 Task: Select Retail. Add to cart, from Office Depot OfficeMax_x000D_
 for 4749 Dog Hill Lane, Kensington, Kansas 66951, Cell Number 785-697-6934, following items : Swingline® Rubber Fingertips, #11 1/2, 5/8 Diameter, Amber, Box Of 12 [SKU:313619]_x000D_
 - 2, Ativa™ Silicone Cover For AirPods Pro, Asstd Colors [SKU:6933928]_x000D_
 - 5, Scotch® Expressions Decorative Masking Tape, 1x20 Yd., Primary Red [SKU:695324]_x000D_
 - 2, Powerade® Liquid Hydration Energy Drink, Mountain Blast (Berry), 20 Oz [SKU:440980]_x000D_
 - 1, Allsop® Memory Foam Mouse Pad, 0.25Hx9.75Wx11.5D, BLK [SKU:486108]_x000D_
 - 1
Action: Mouse moved to (659, 122)
Screenshot: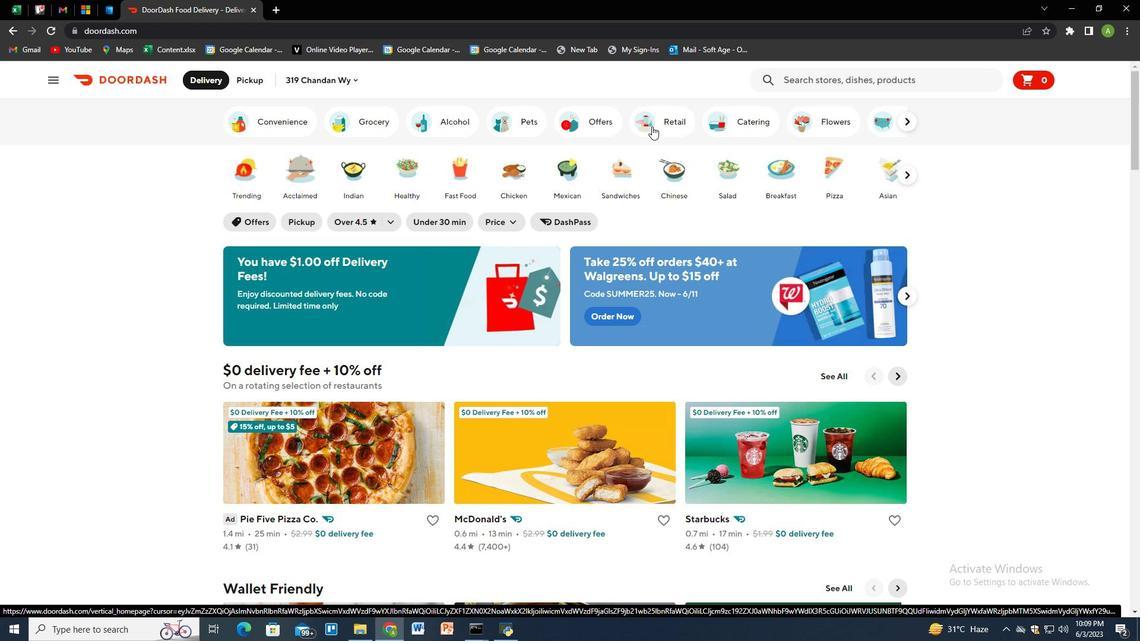 
Action: Mouse pressed left at (659, 122)
Screenshot: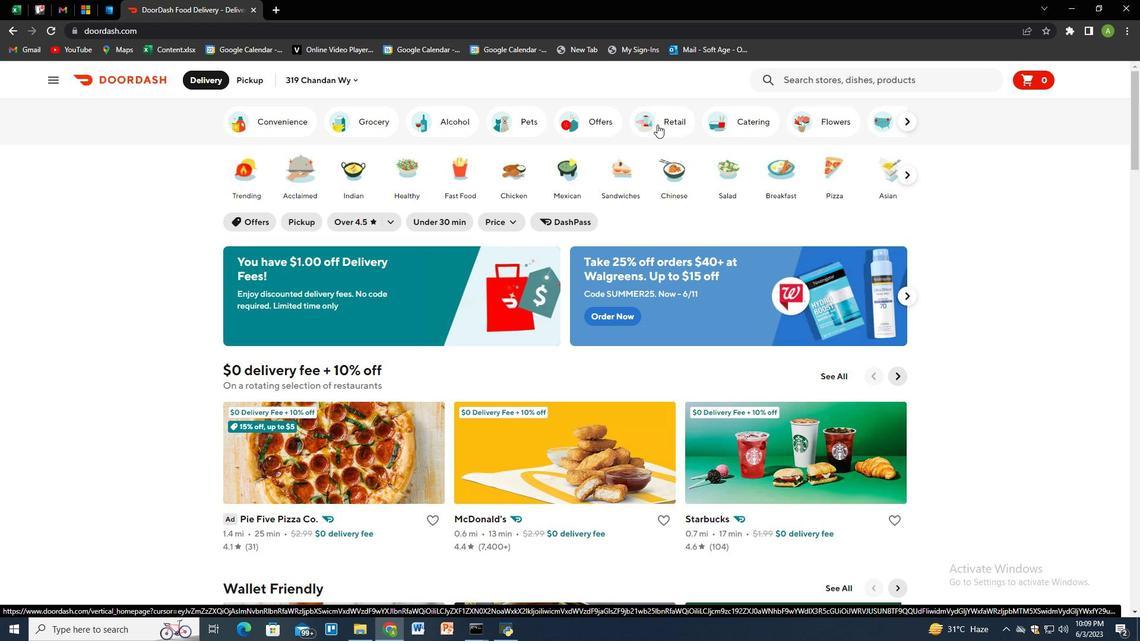 
Action: Mouse moved to (744, 443)
Screenshot: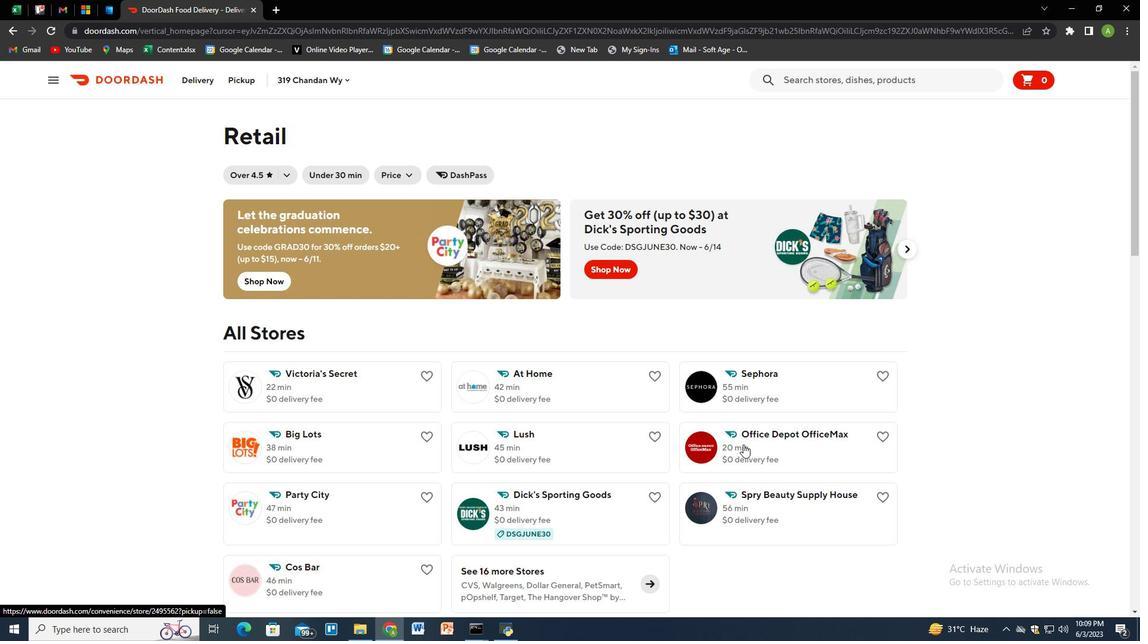 
Action: Mouse pressed left at (744, 443)
Screenshot: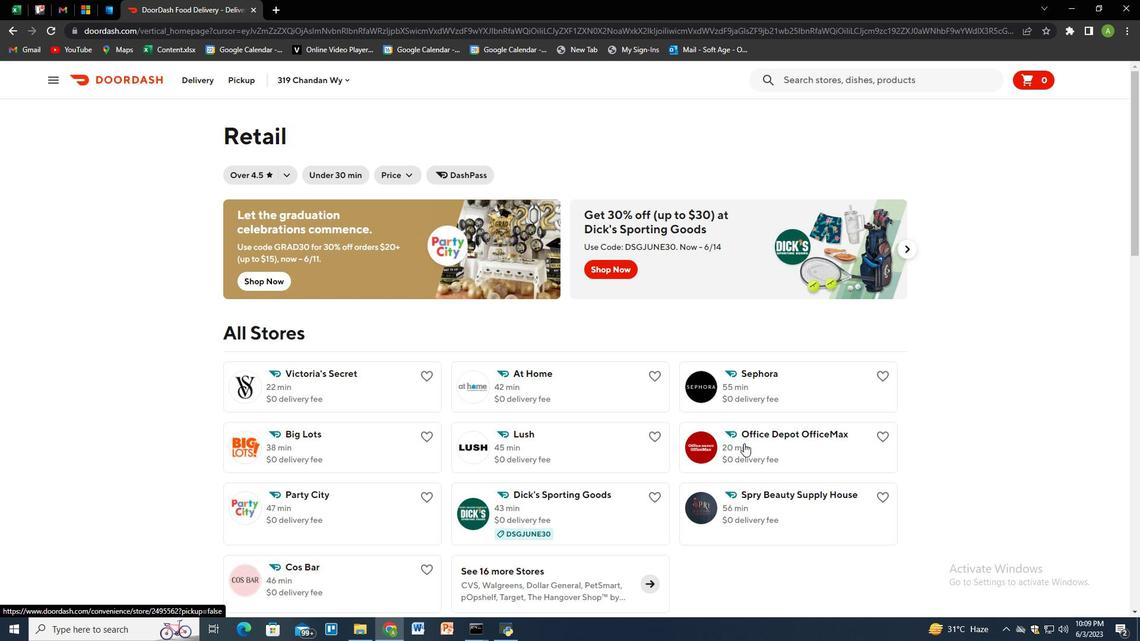 
Action: Mouse moved to (255, 81)
Screenshot: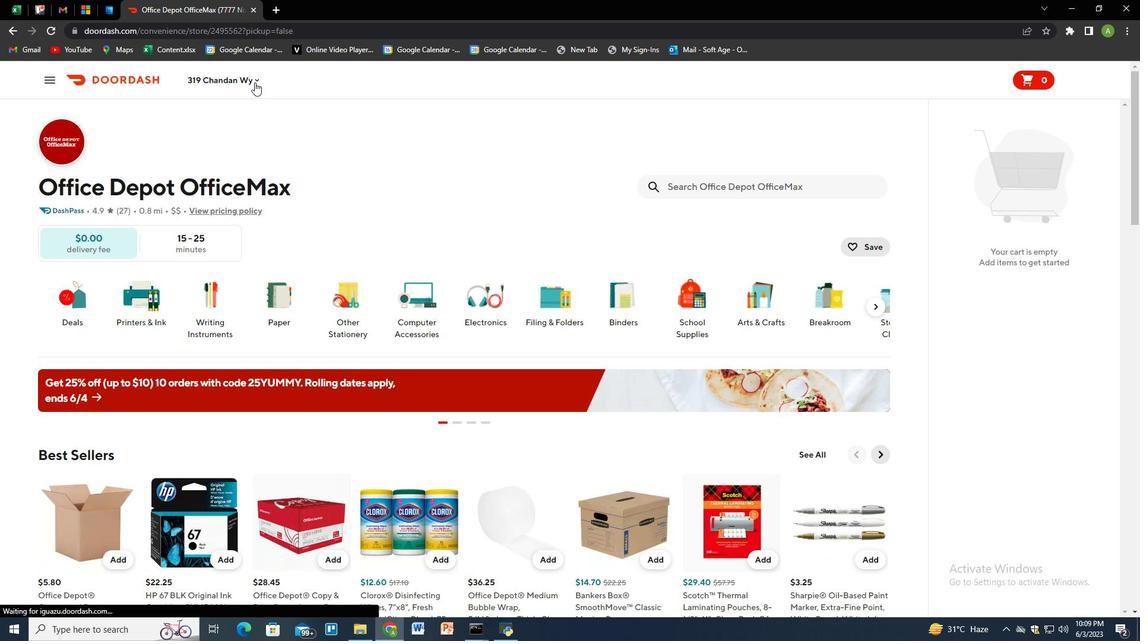 
Action: Mouse pressed left at (255, 81)
Screenshot: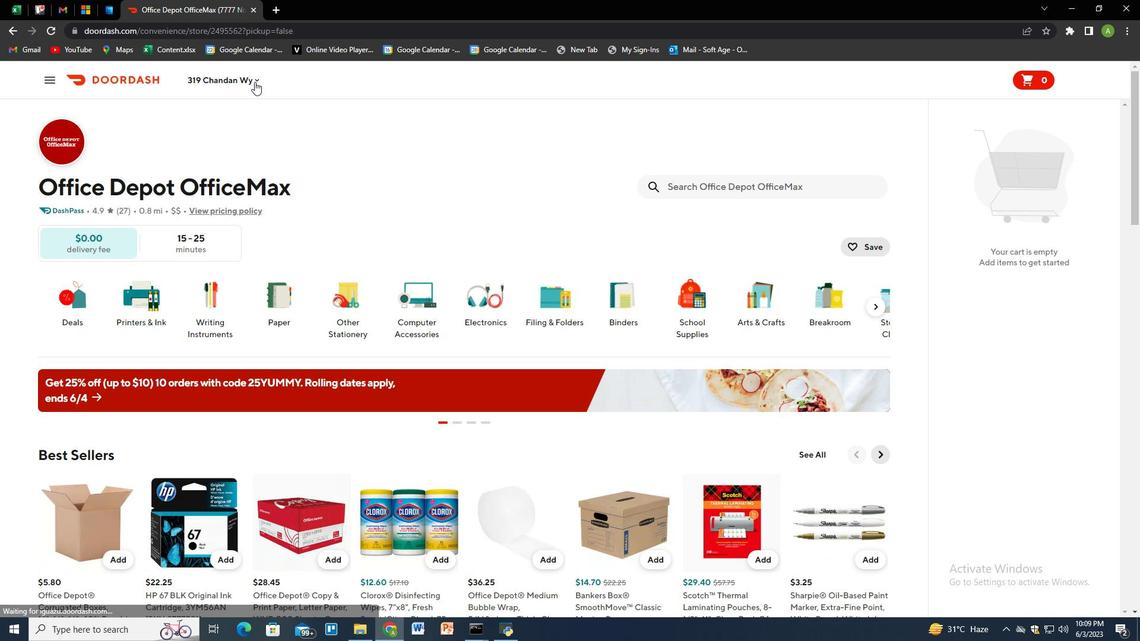 
Action: Mouse moved to (252, 130)
Screenshot: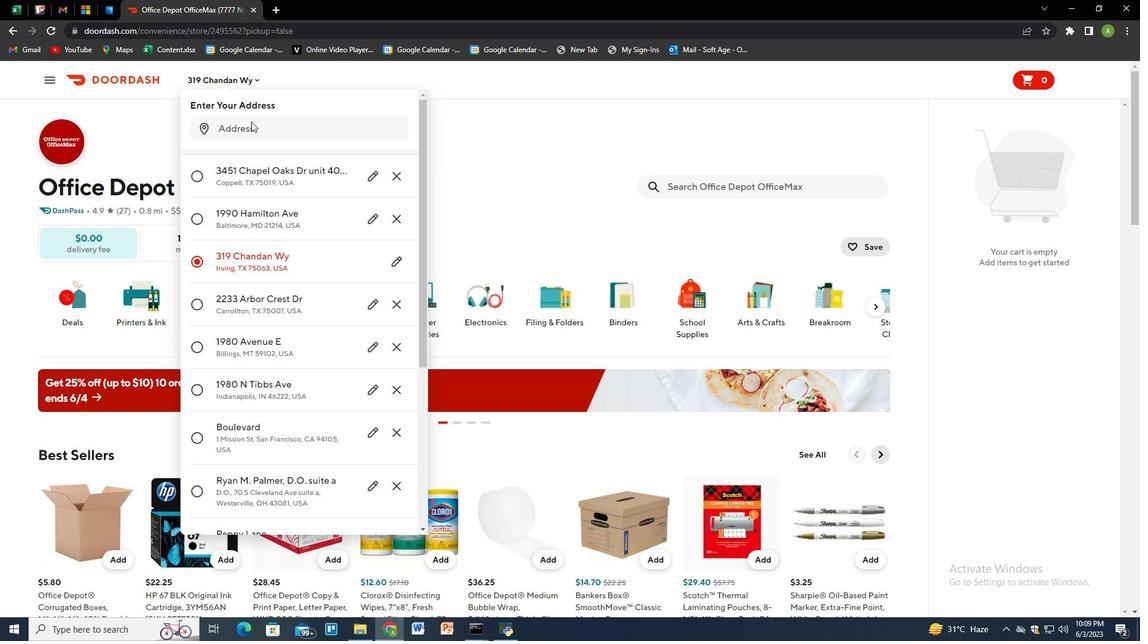 
Action: Mouse pressed left at (252, 130)
Screenshot: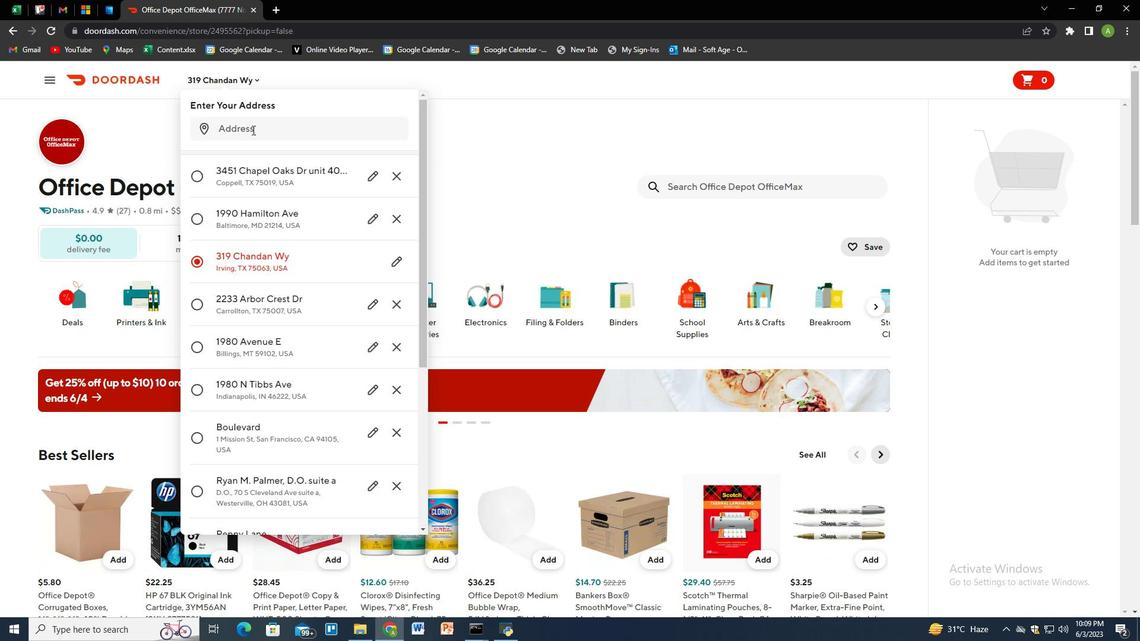 
Action: Key pressed 4749<Key.space>dog<Key.space>hill<Key.space>lane,<Key.space>kensington,<Key.space>kansas<Key.space><Key.enter>
Screenshot: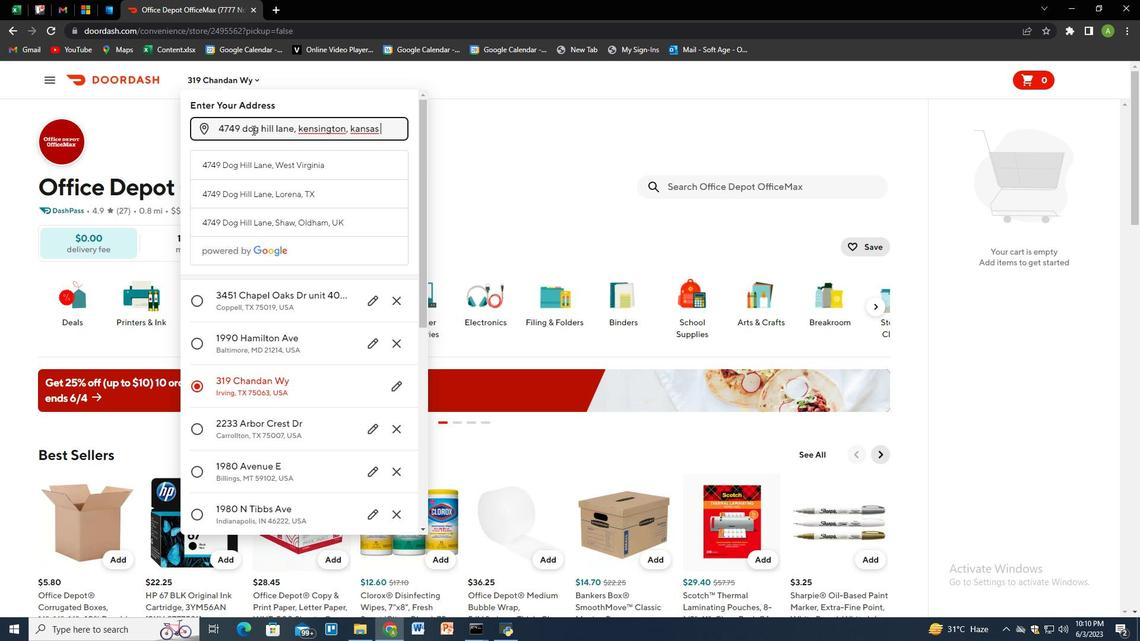 
Action: Mouse moved to (254, 77)
Screenshot: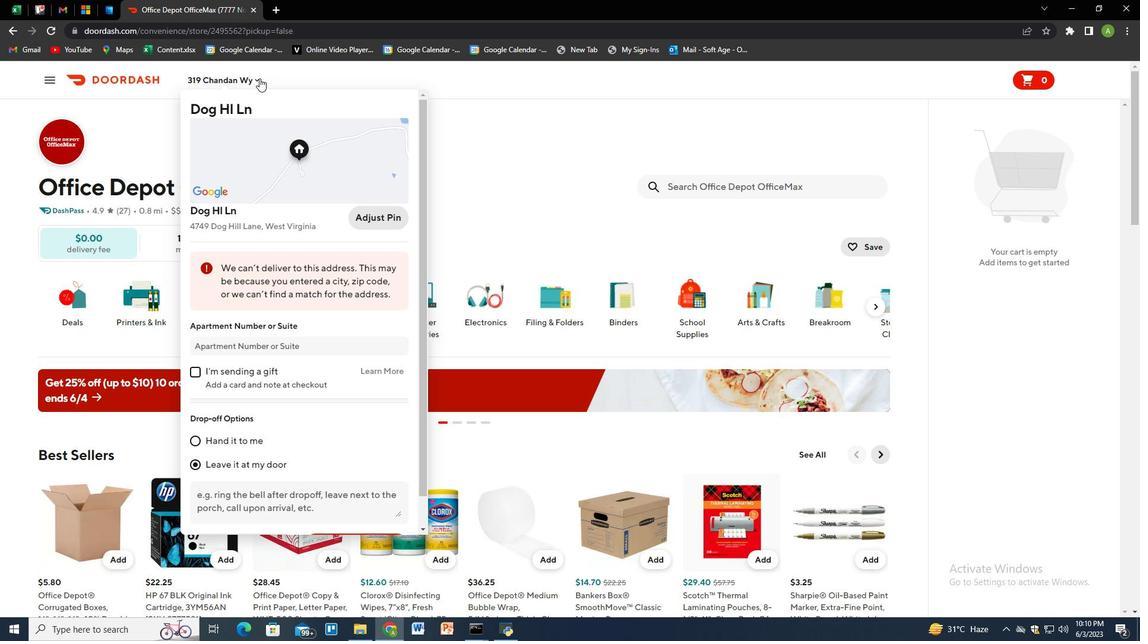 
Action: Mouse pressed left at (254, 77)
Screenshot: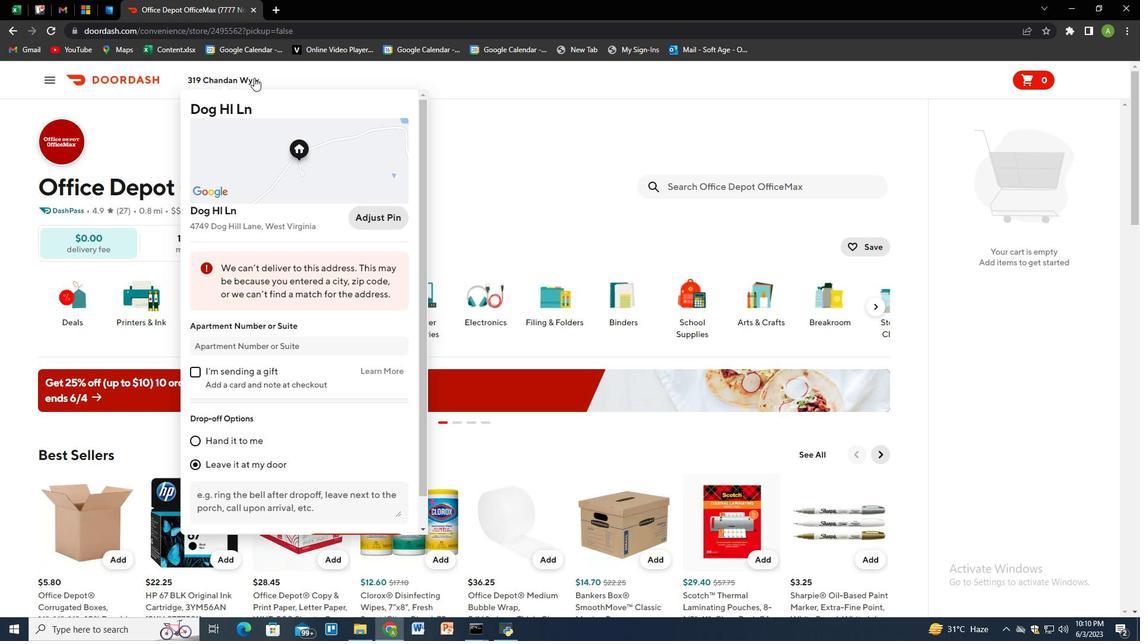 
Action: Mouse pressed left at (254, 77)
Screenshot: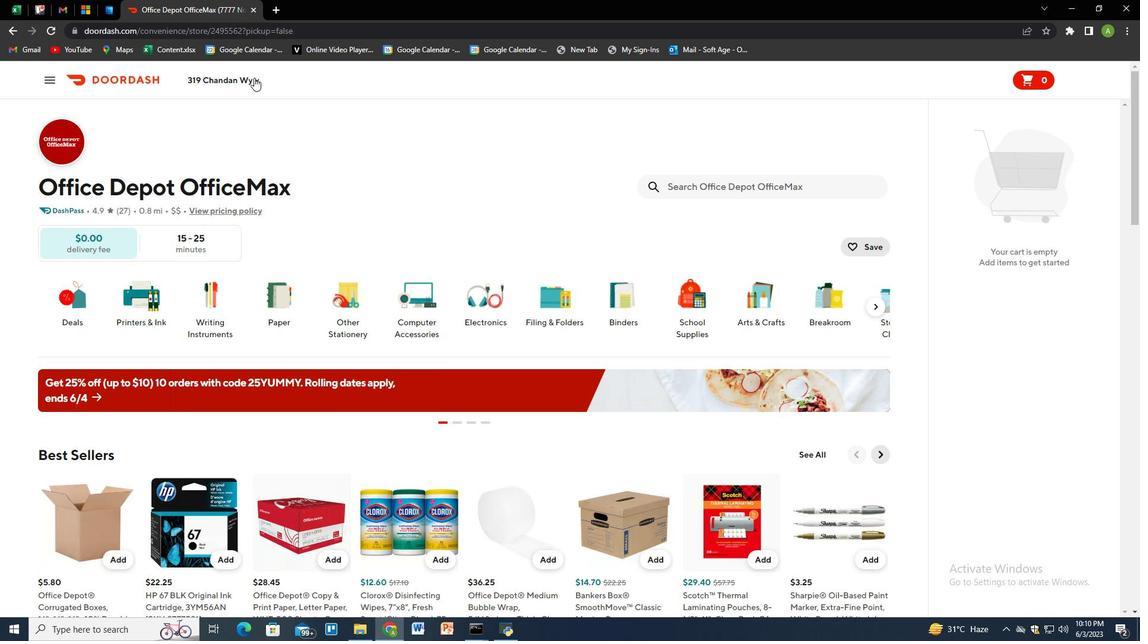 
Action: Mouse moved to (257, 127)
Screenshot: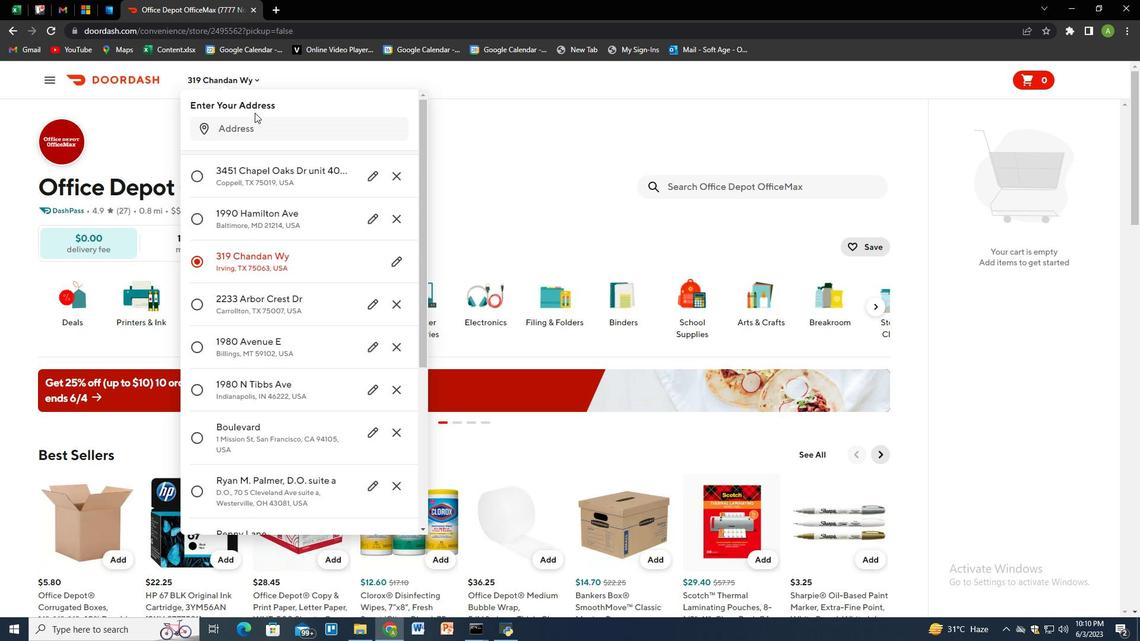 
Action: Mouse pressed left at (257, 127)
Screenshot: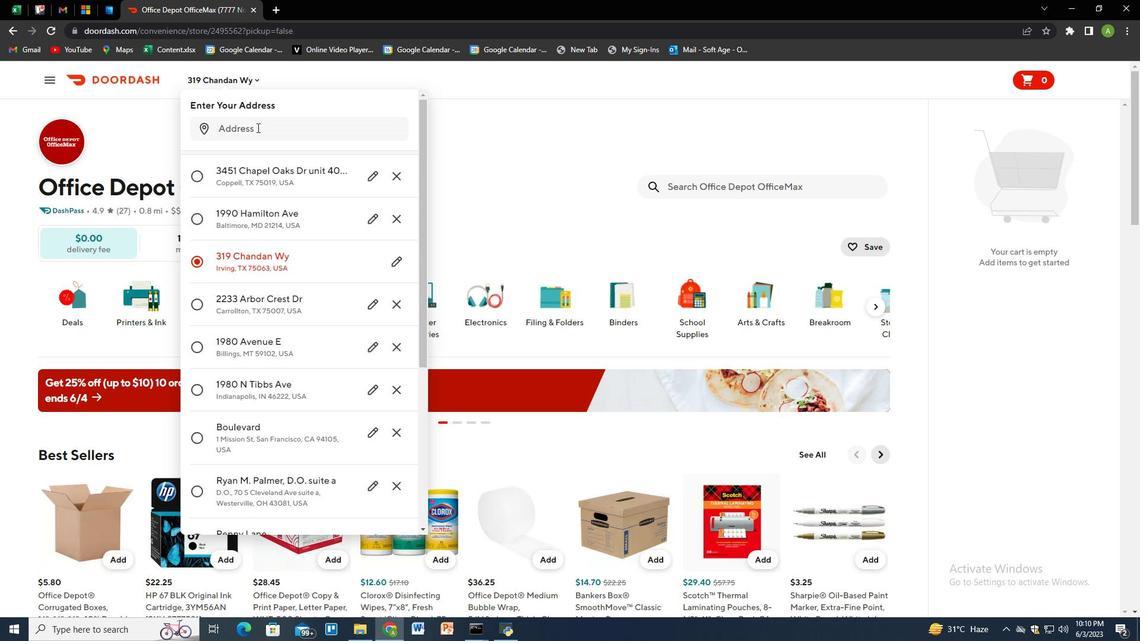 
Action: Key pressed 4749<Key.space>dog<Key.space>hill<Key.space>lane,<Key.space>kensington,<Key.space>kansas<Key.space>66951<Key.enter>
Screenshot: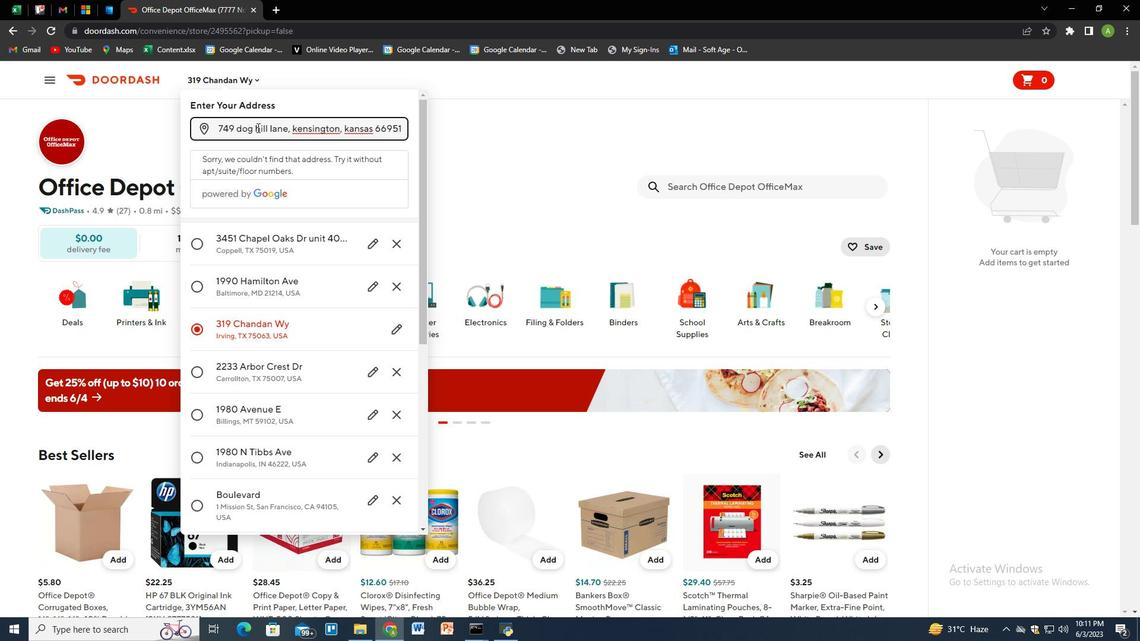 
Action: Mouse moved to (367, 409)
Screenshot: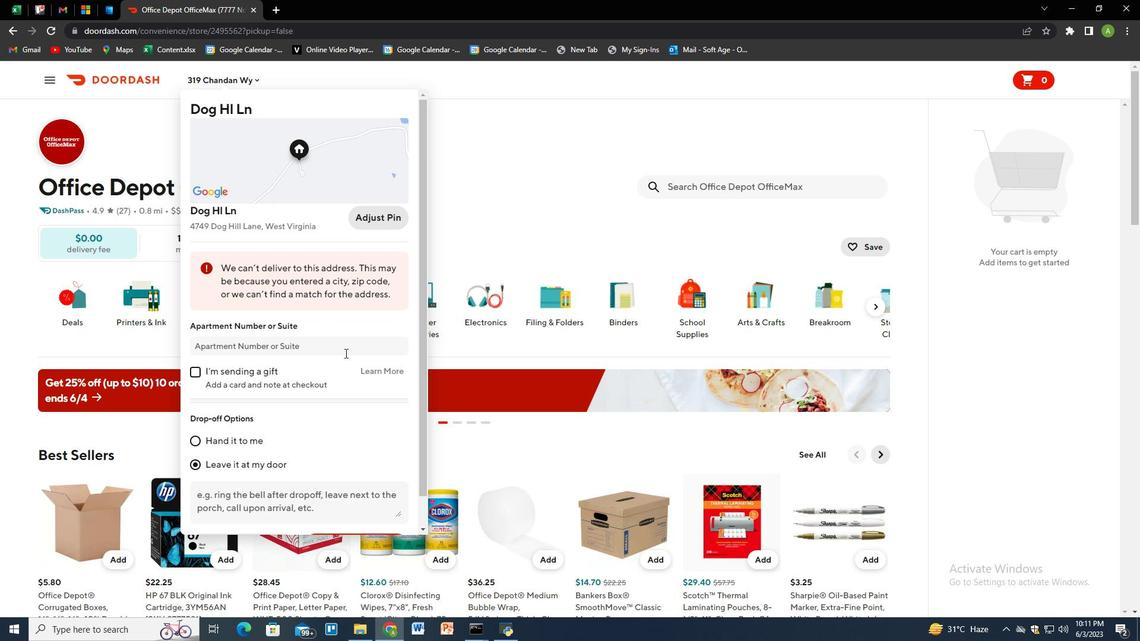 
Action: Mouse scrolled (367, 408) with delta (0, 0)
Screenshot: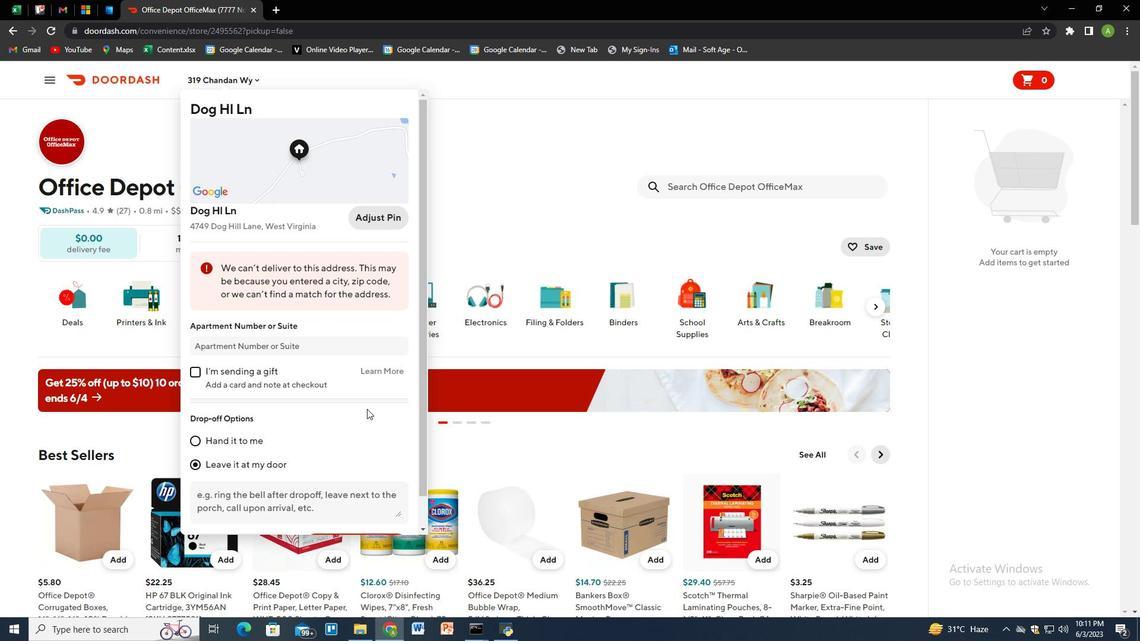 
Action: Mouse scrolled (367, 408) with delta (0, 0)
Screenshot: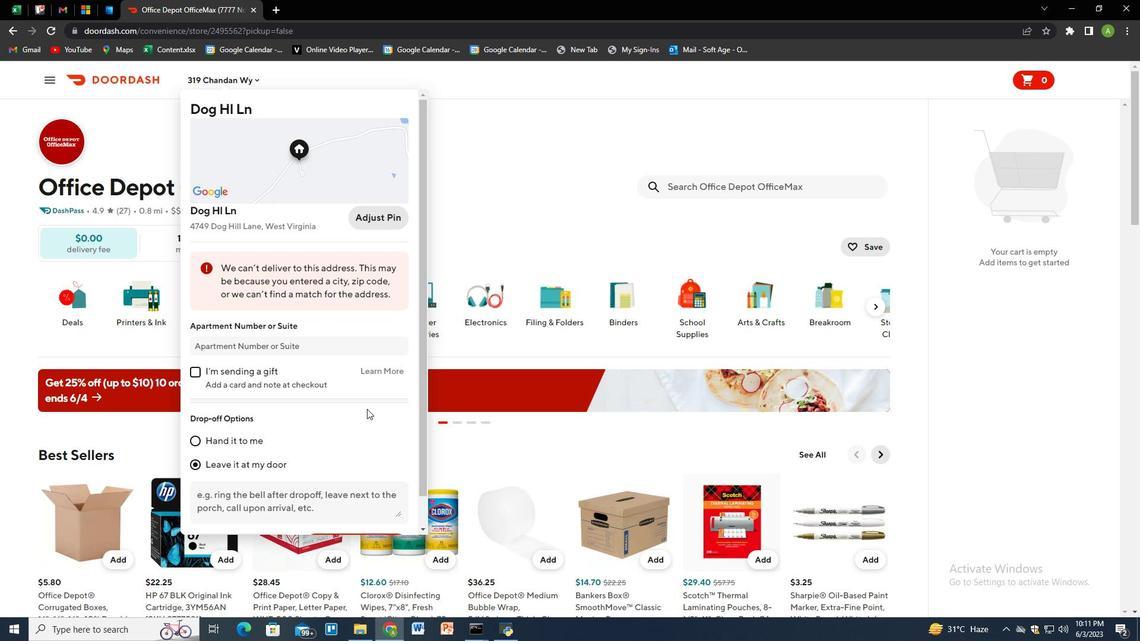 
Action: Mouse scrolled (367, 408) with delta (0, 0)
Screenshot: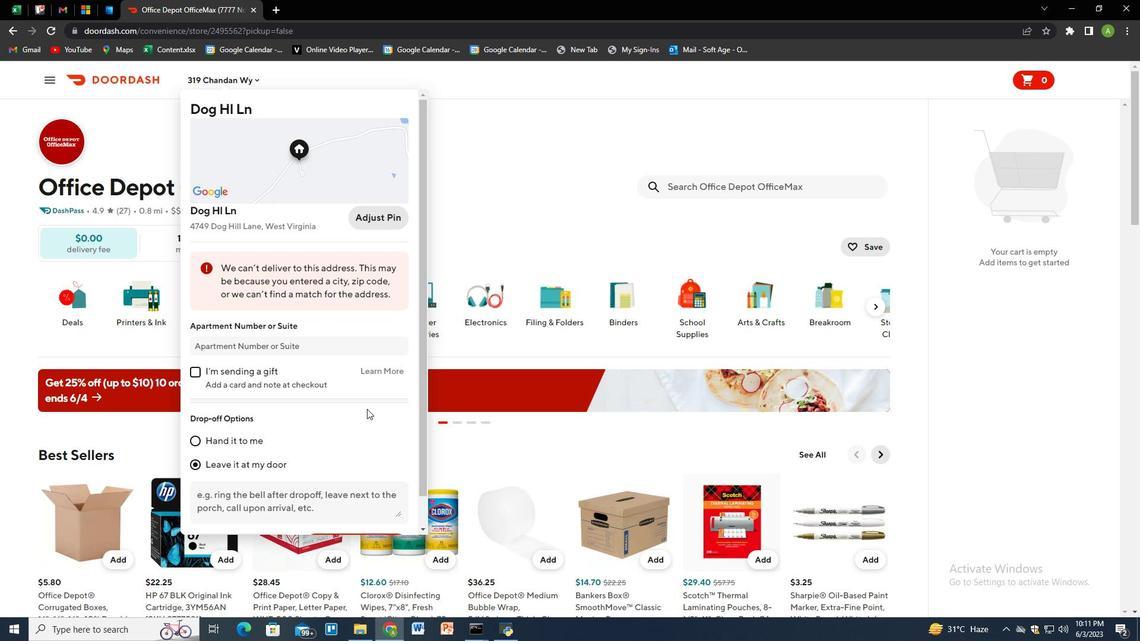 
Action: Mouse scrolled (367, 408) with delta (0, 0)
Screenshot: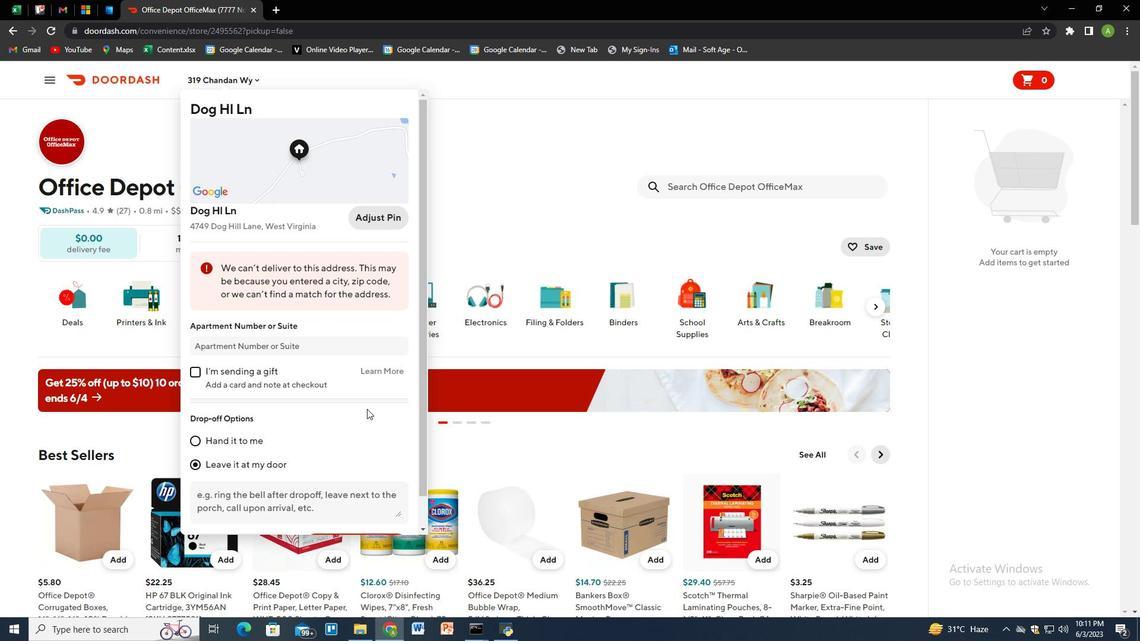 
Action: Mouse scrolled (367, 408) with delta (0, 0)
Screenshot: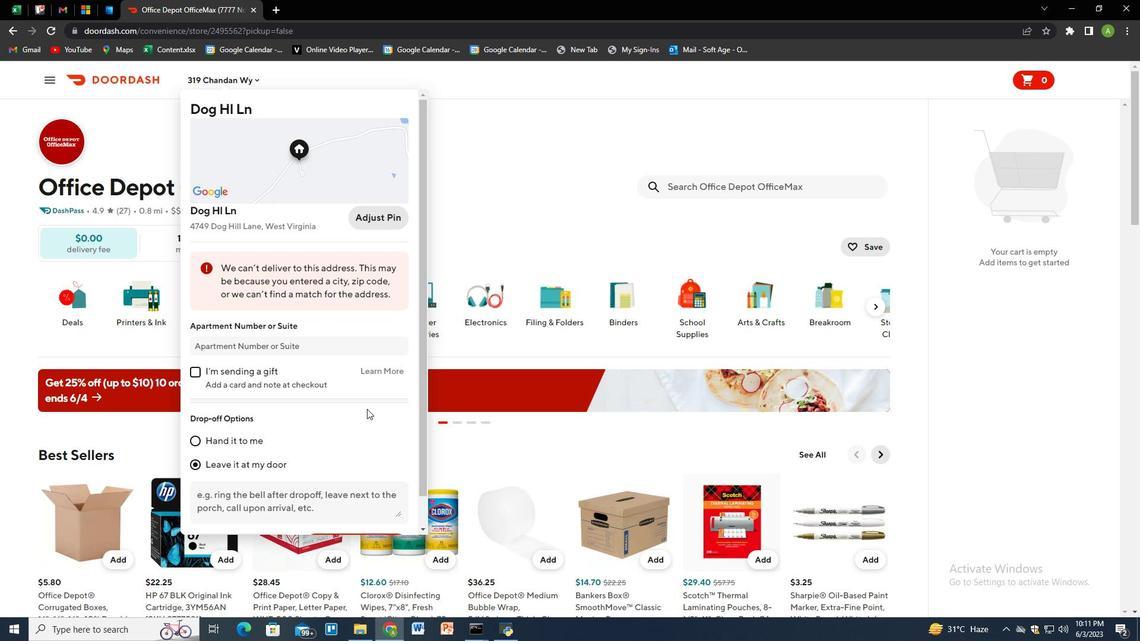 
Action: Mouse moved to (376, 516)
Screenshot: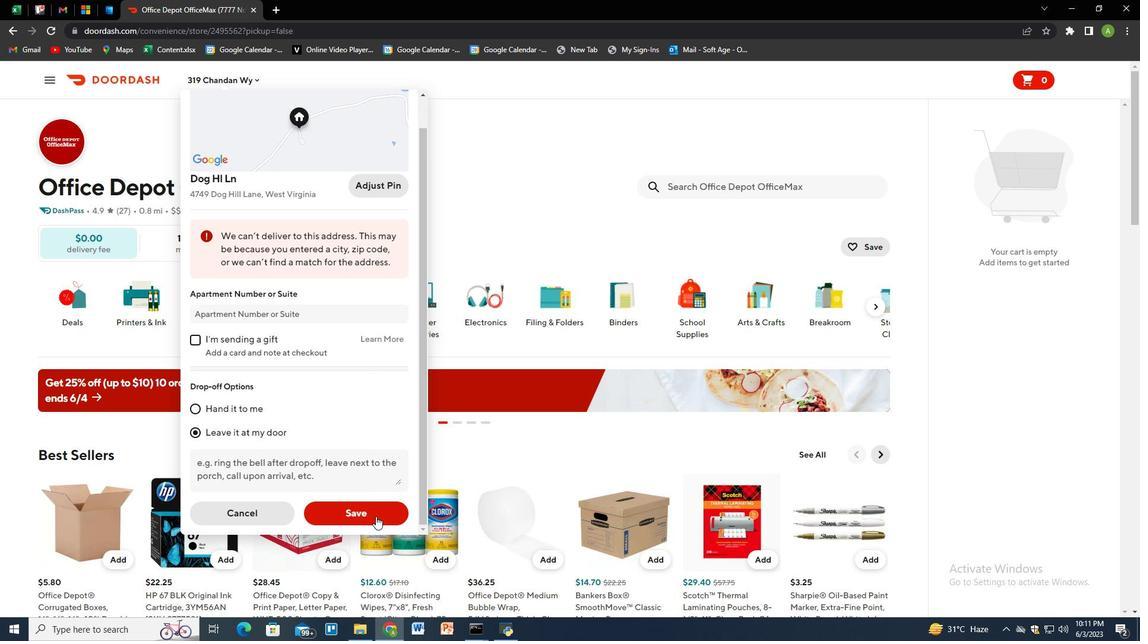 
Action: Mouse pressed left at (376, 516)
Screenshot: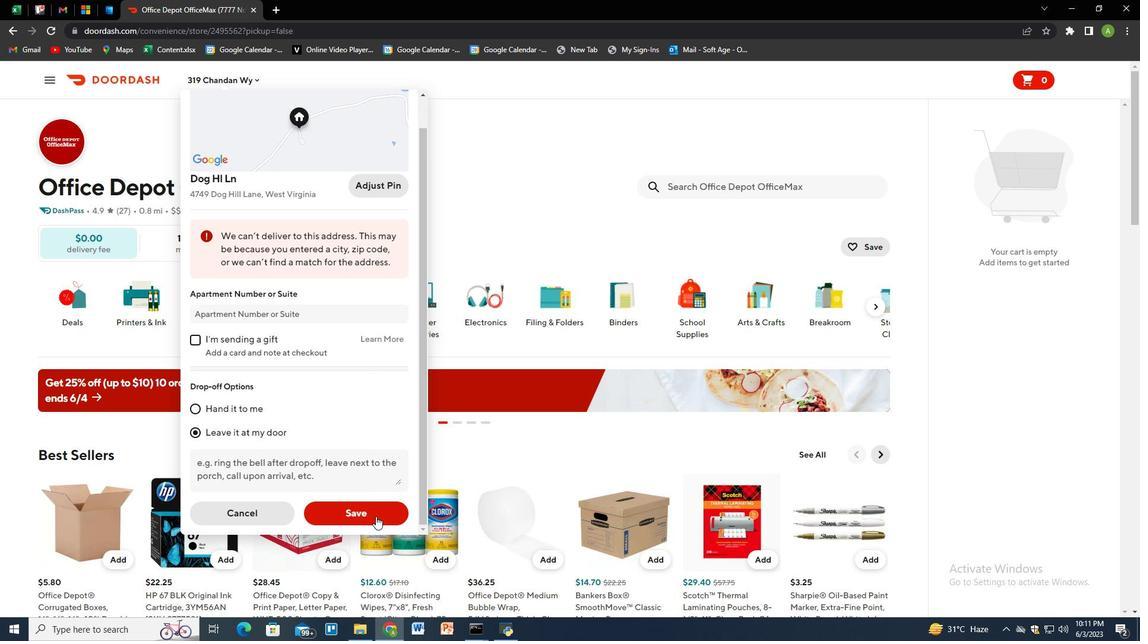 
Action: Mouse moved to (766, 190)
Screenshot: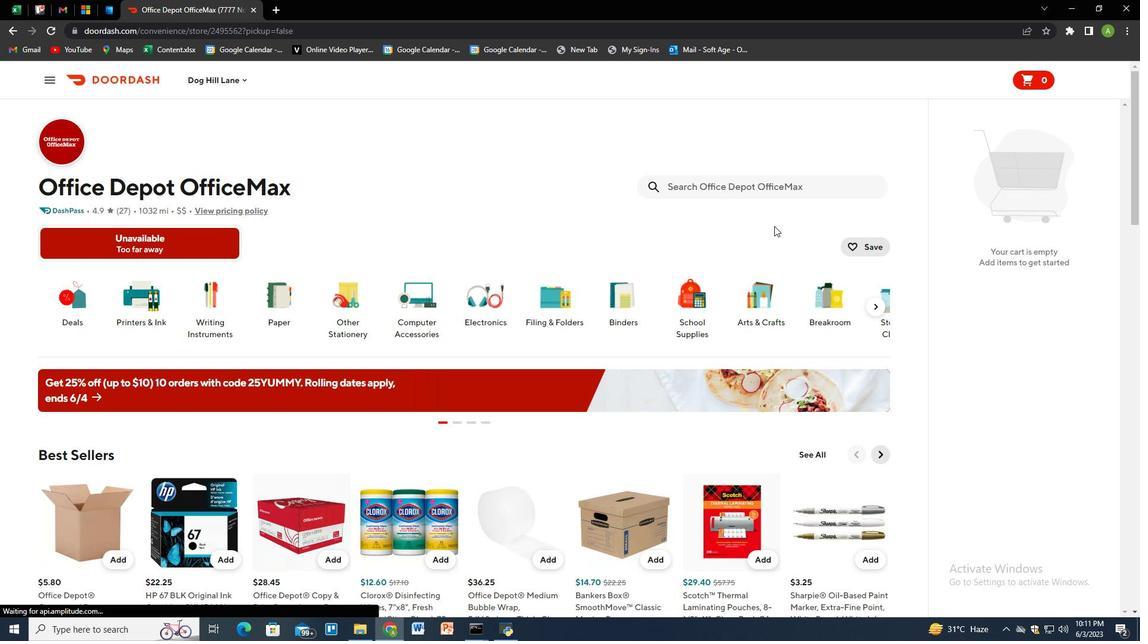 
Action: Mouse pressed left at (766, 190)
Screenshot: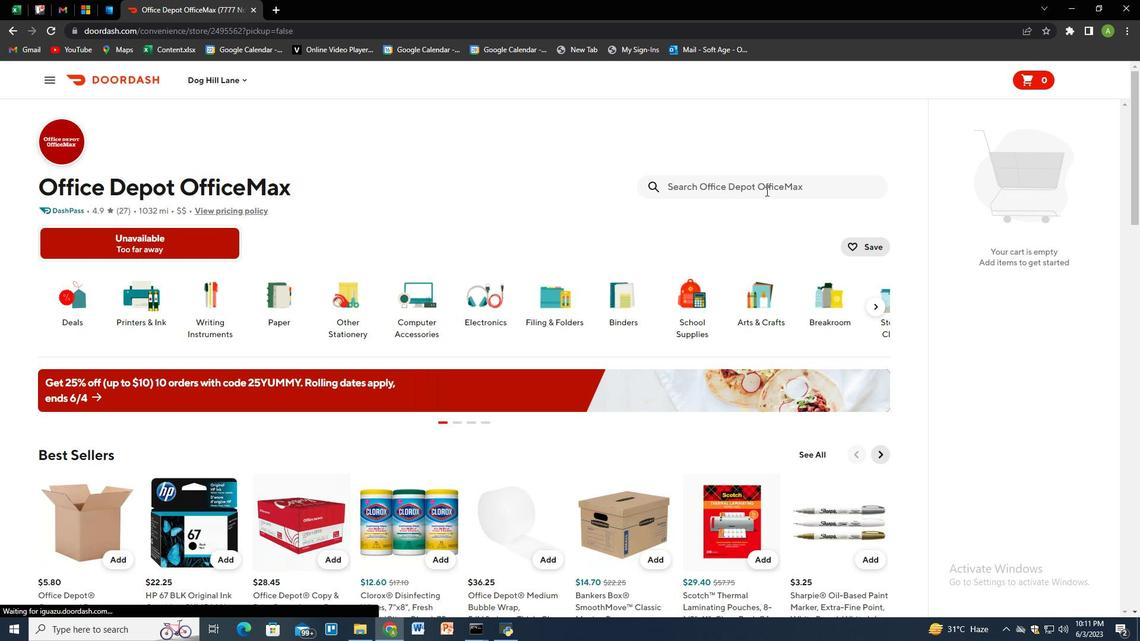 
Action: Key pressed swingline<Key.space>rubber<Key.space>fingertips,<Key.space><Key.shift><Key.shift><Key.shift><Key.shift><Key.shift><Key.shift><Key.shift><Key.shift><Key.shift><Key.shift><Key.shift><Key.shift><Key.shift>#11<Key.space>1/2,<Key.space>5/8<Key.space>diameter,amber,<Key.space>box<Key.space>of<Key.space>12<Key.space><Key.shift><Key.shift><Key.shift><Key.shift><Key.shift><Key.shift><Key.shift><Key.shift><Key.shift><Key.shift>{<Key.backspace>[sku<Key.shift>:313619]<Key.enter>
Screenshot: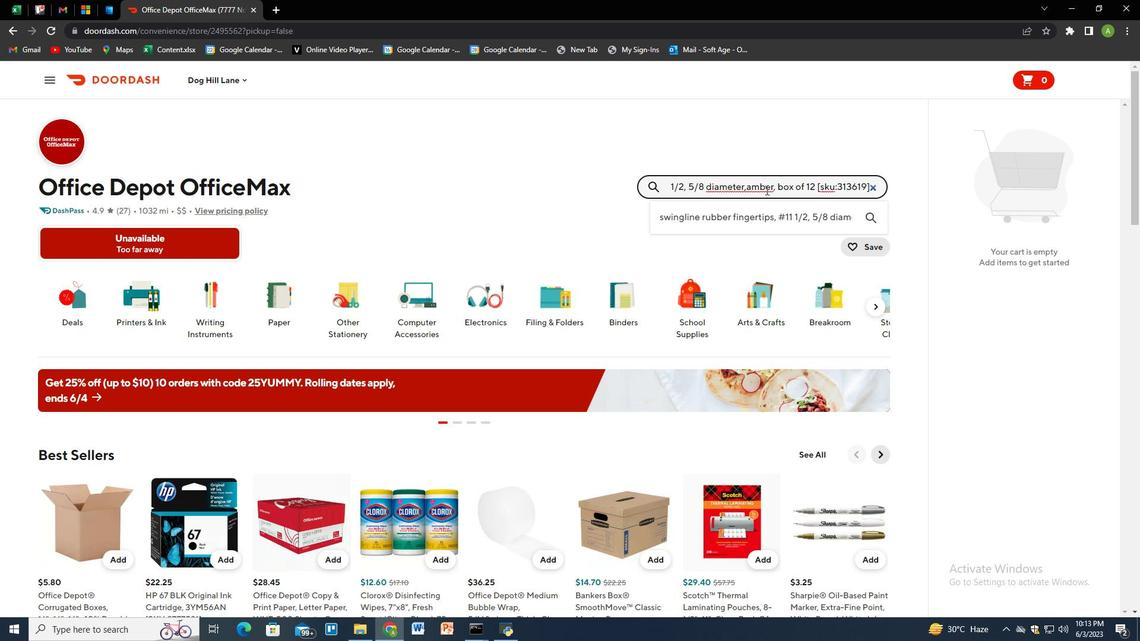
Action: Mouse moved to (111, 321)
Screenshot: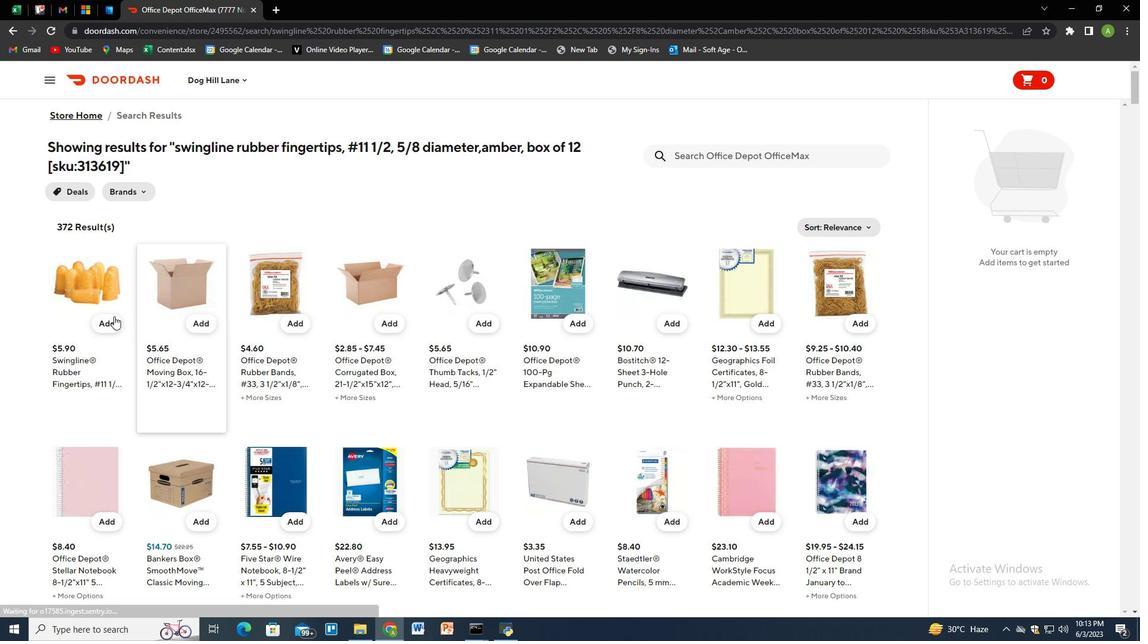 
Action: Mouse pressed left at (111, 321)
Screenshot: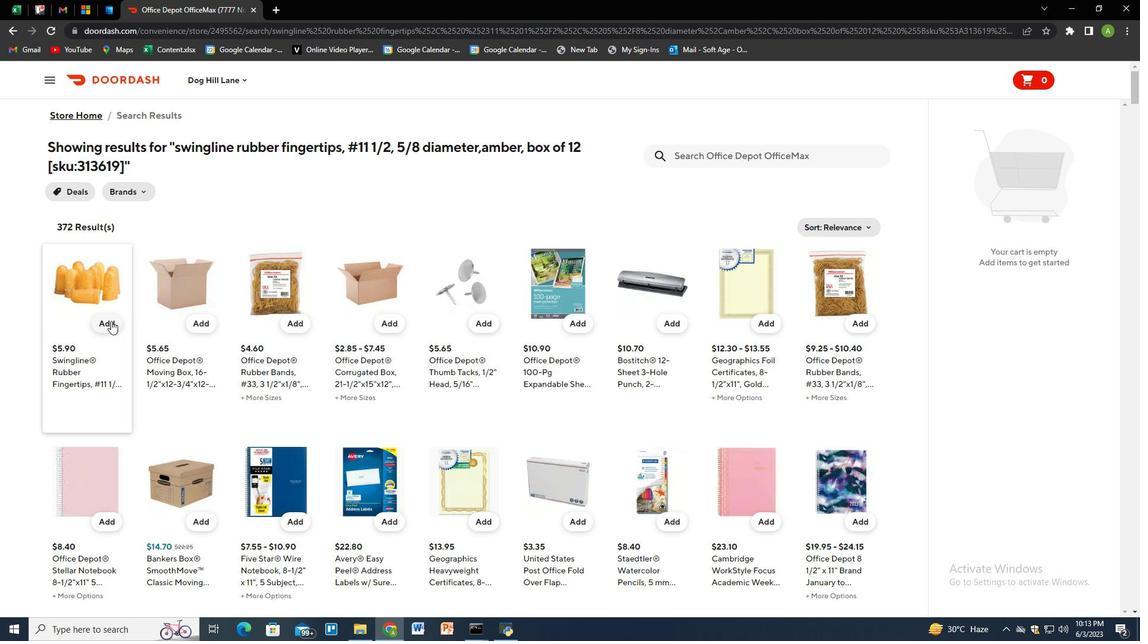 
Action: Mouse moved to (1099, 205)
Screenshot: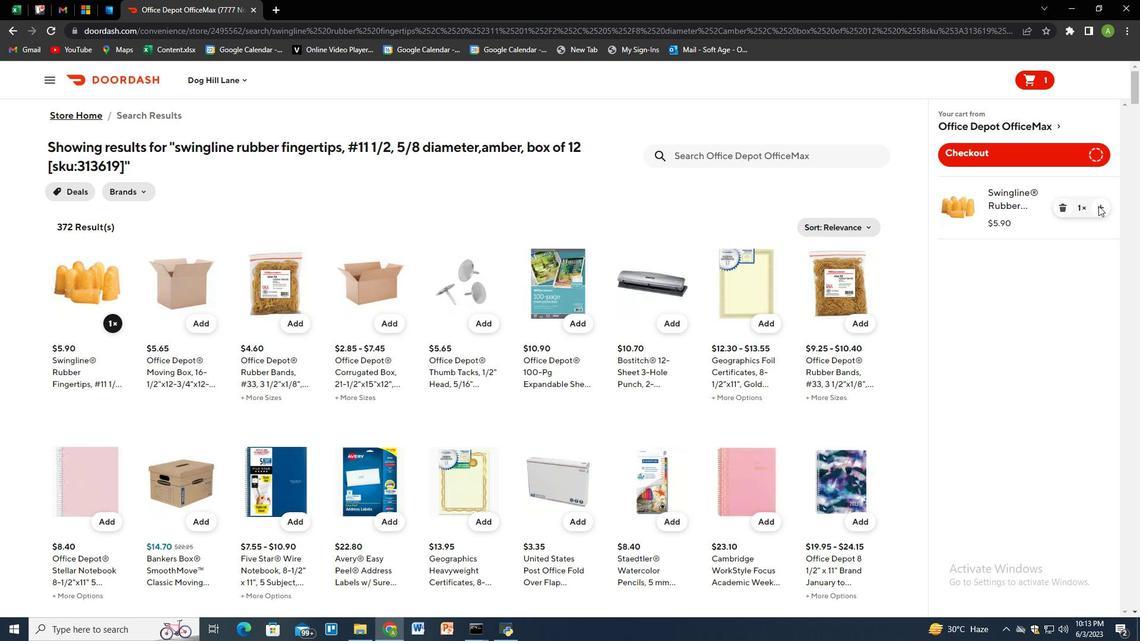 
Action: Mouse pressed left at (1099, 205)
Screenshot: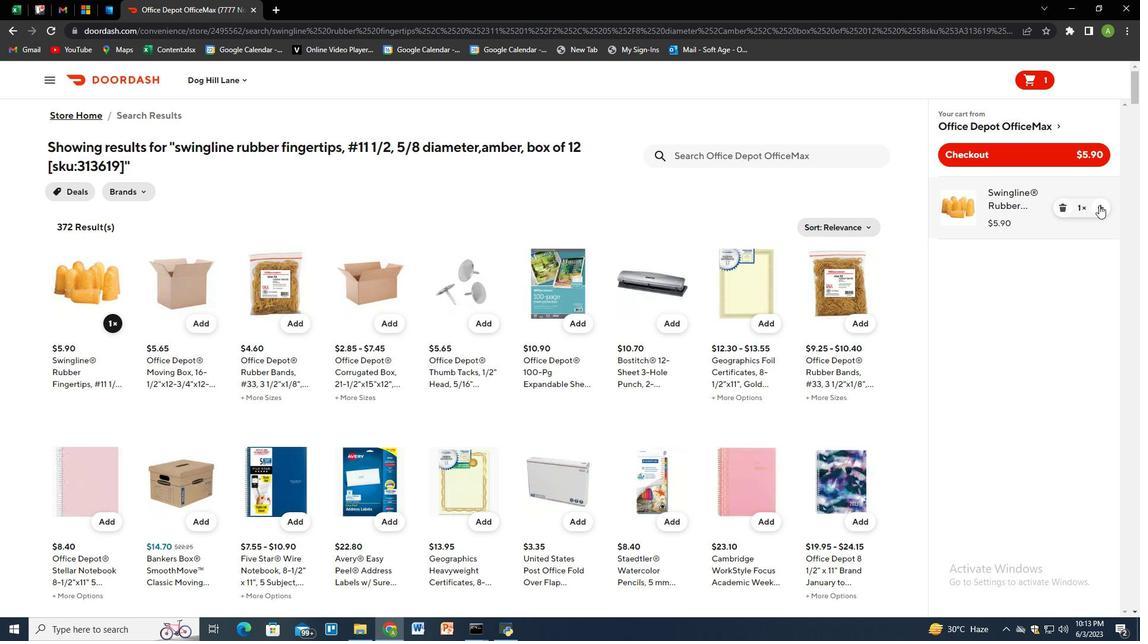 
Action: Mouse moved to (771, 155)
Screenshot: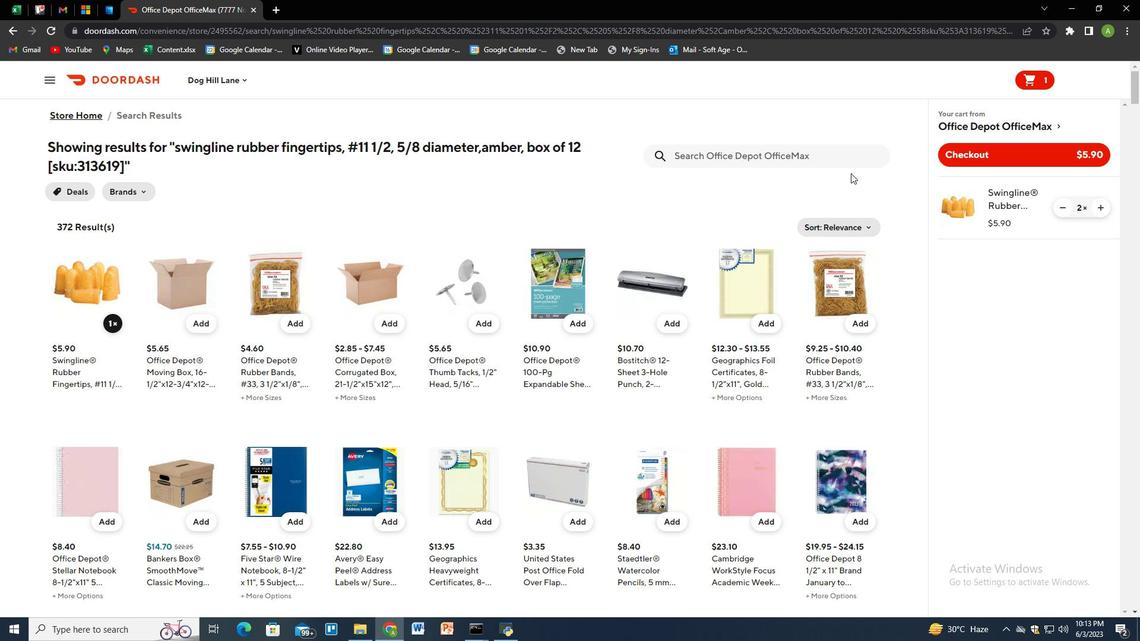 
Action: Mouse pressed left at (771, 155)
Screenshot: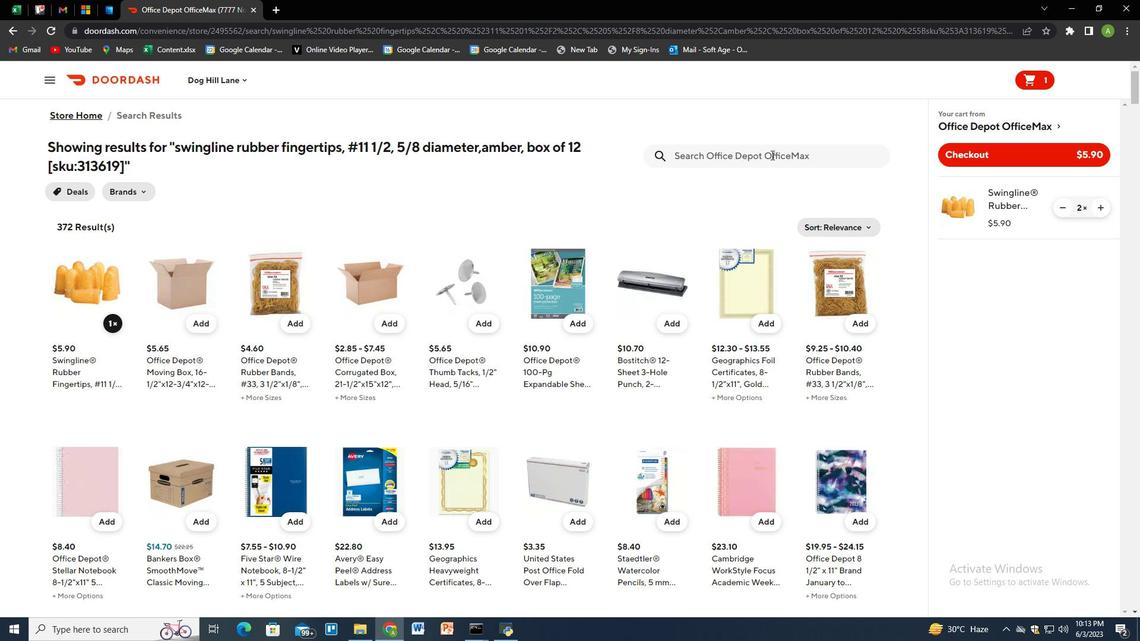 
Action: Key pressed ativa<Key.space>silicone<Key.space>cover<Key.space>for<Key.space>airpods<Key.space>pro,<Key.space>asstd<Key.space>colors<Key.space>[sku;<Key.backspace><Key.shift>:6933928]<Key.enter>
Screenshot: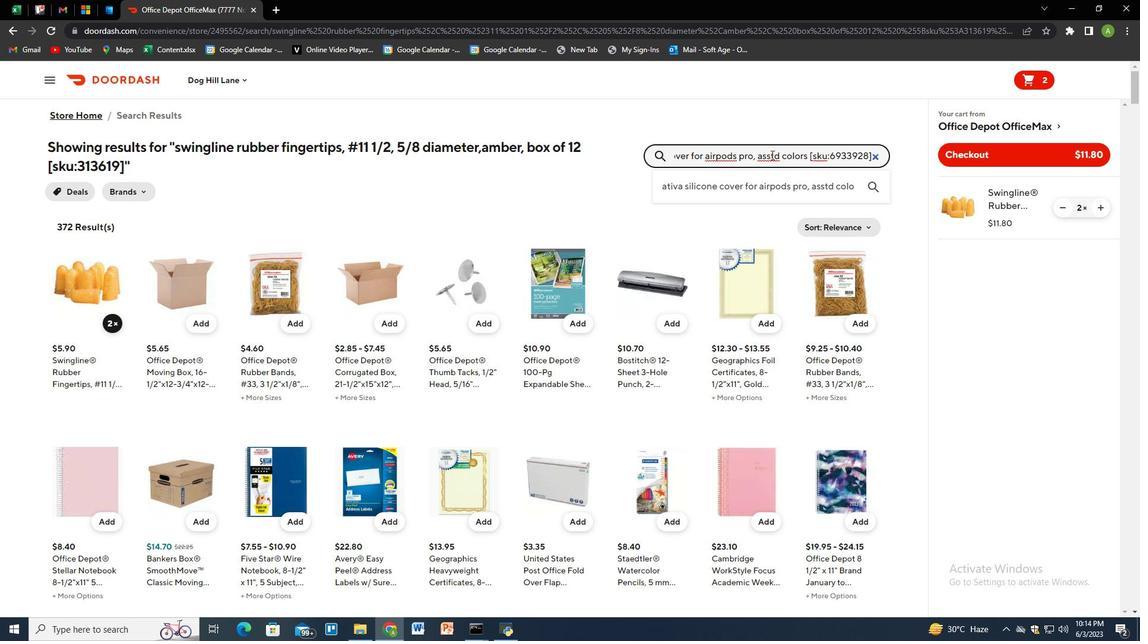 
Action: Mouse moved to (107, 310)
Screenshot: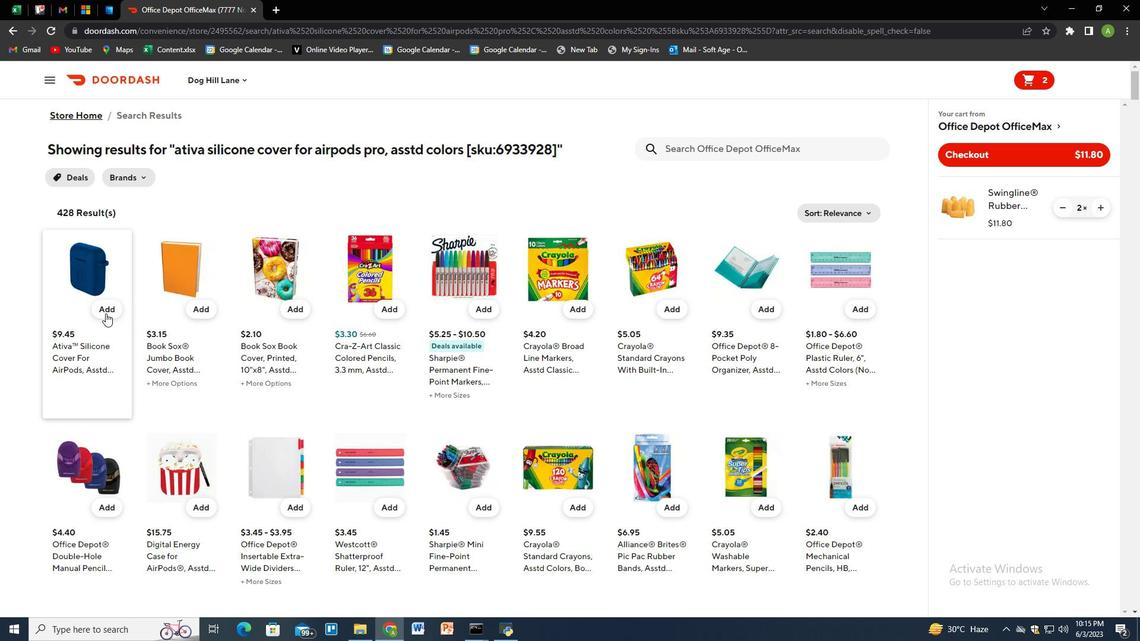 
Action: Mouse pressed left at (107, 310)
Screenshot: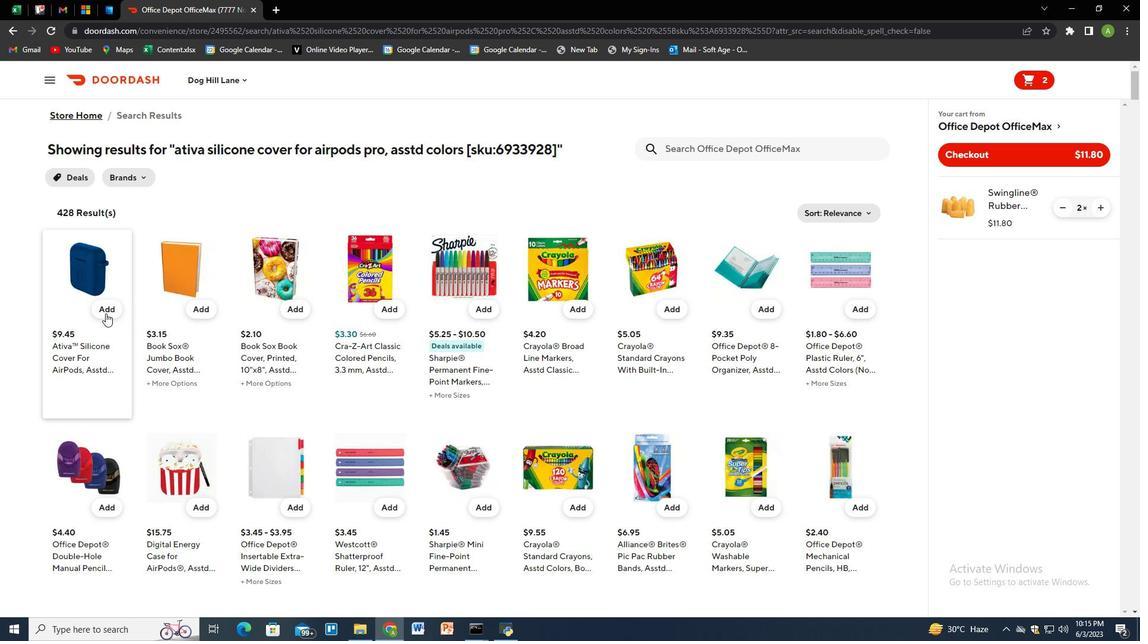 
Action: Mouse moved to (1098, 267)
Screenshot: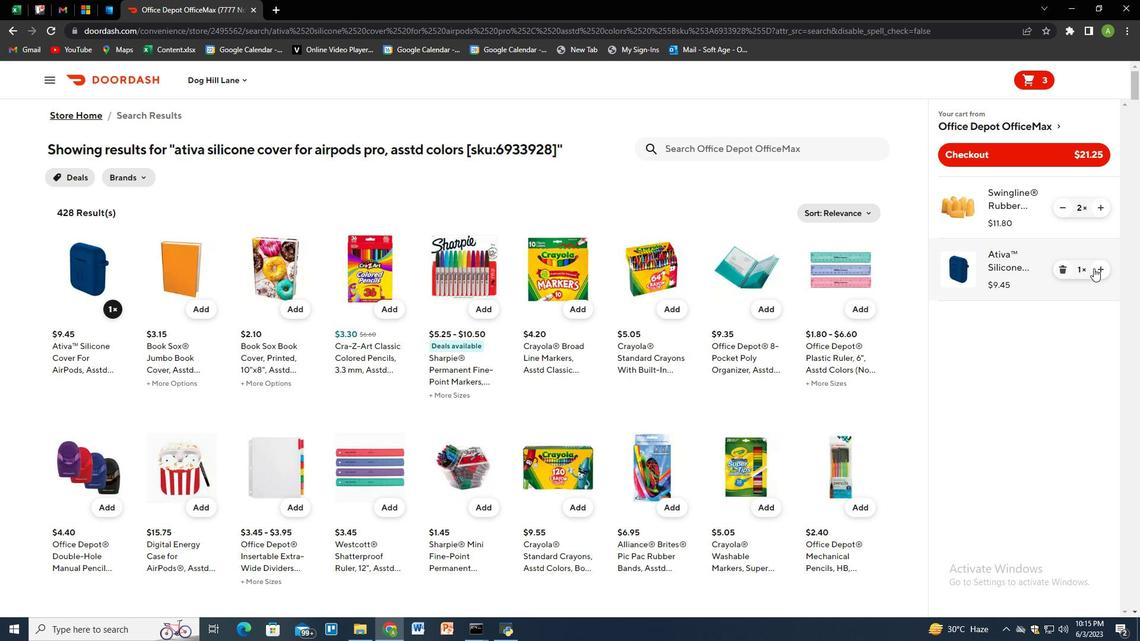 
Action: Mouse pressed left at (1098, 267)
Screenshot: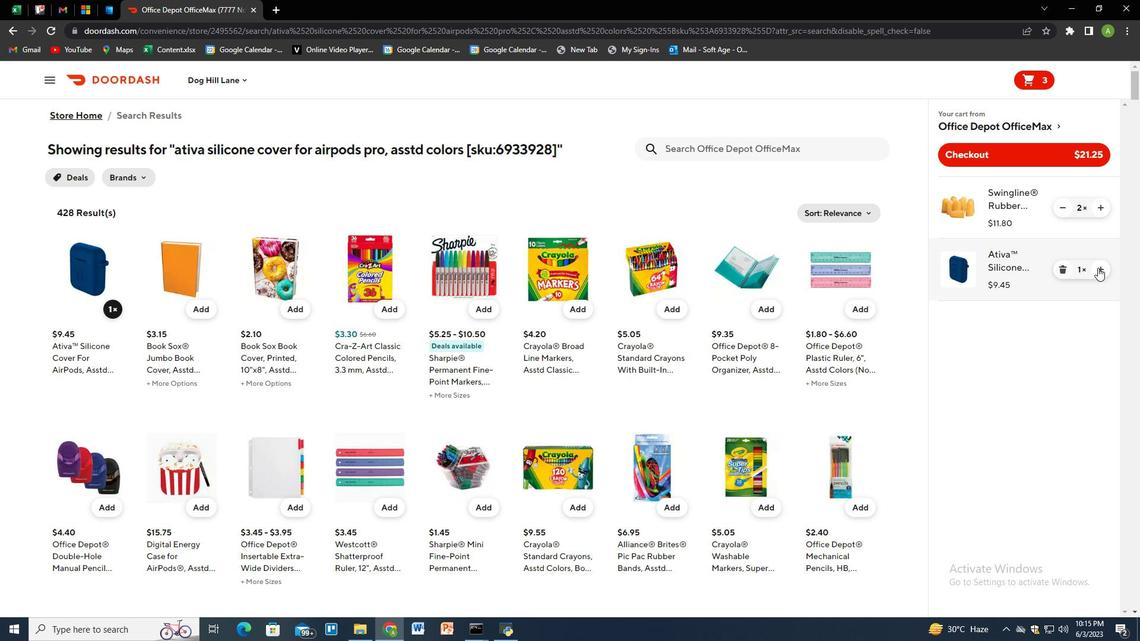 
Action: Mouse pressed left at (1098, 267)
Screenshot: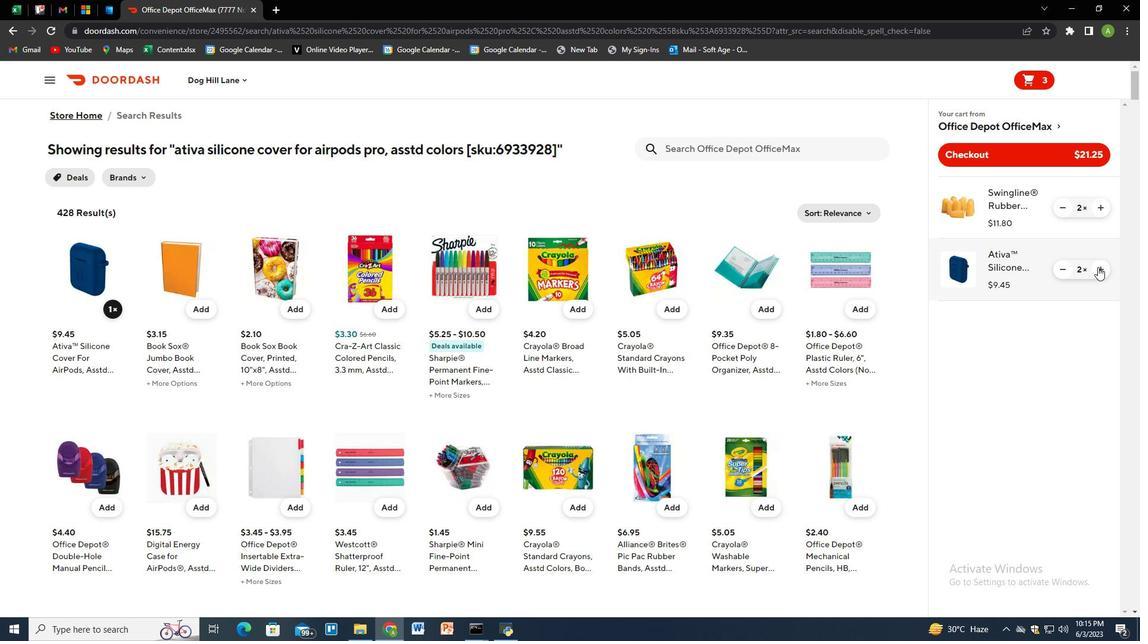 
Action: Mouse pressed left at (1098, 267)
Screenshot: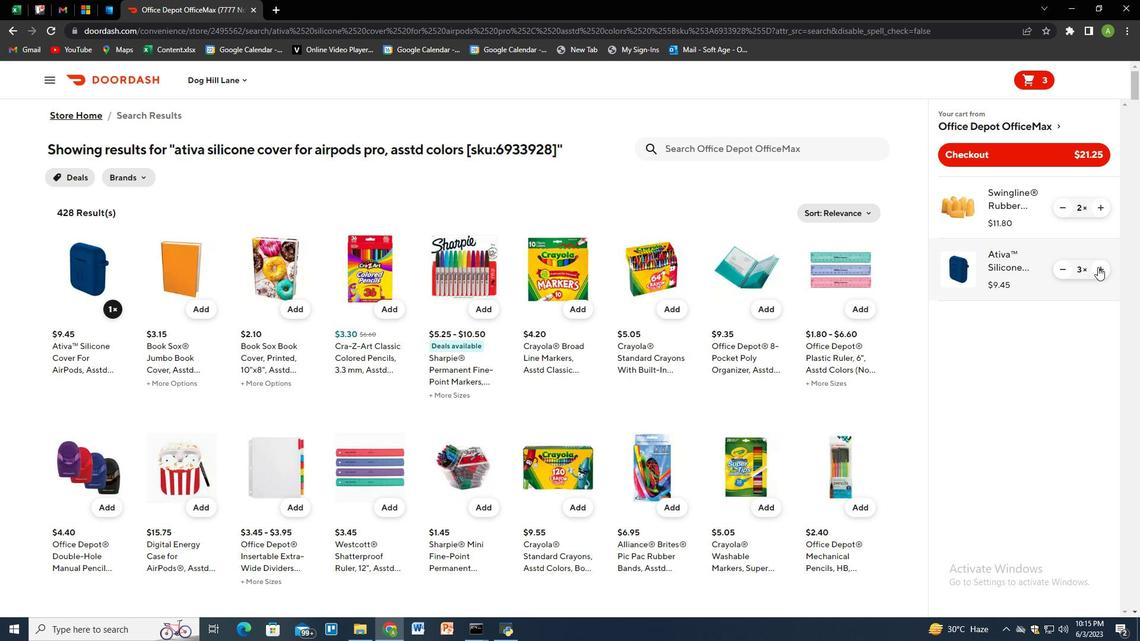 
Action: Mouse pressed left at (1098, 267)
Screenshot: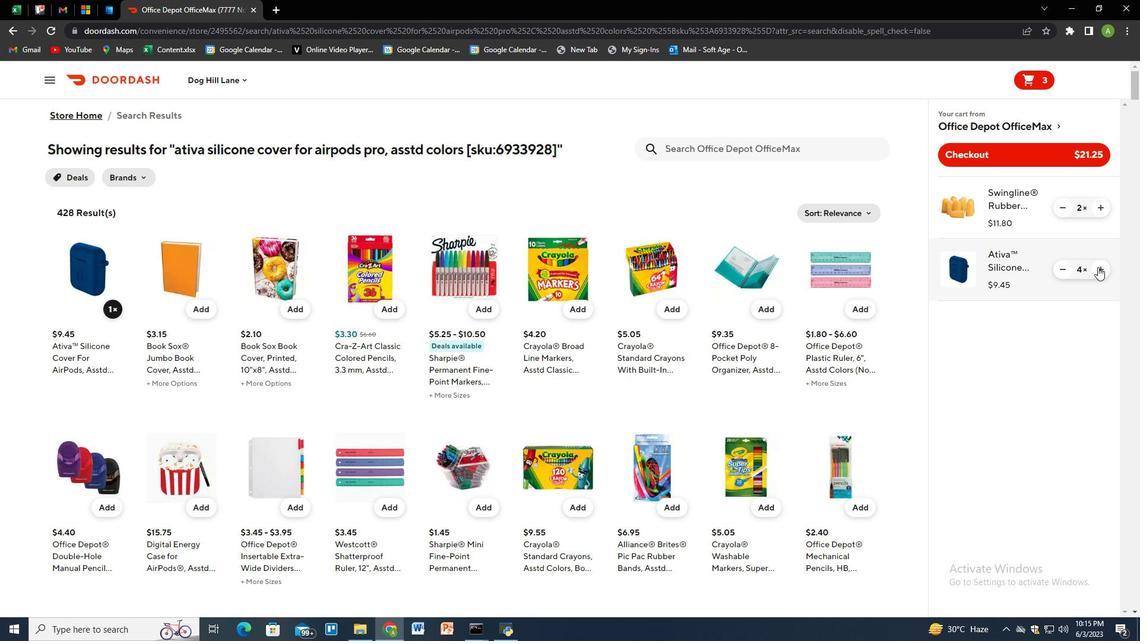 
Action: Mouse moved to (740, 150)
Screenshot: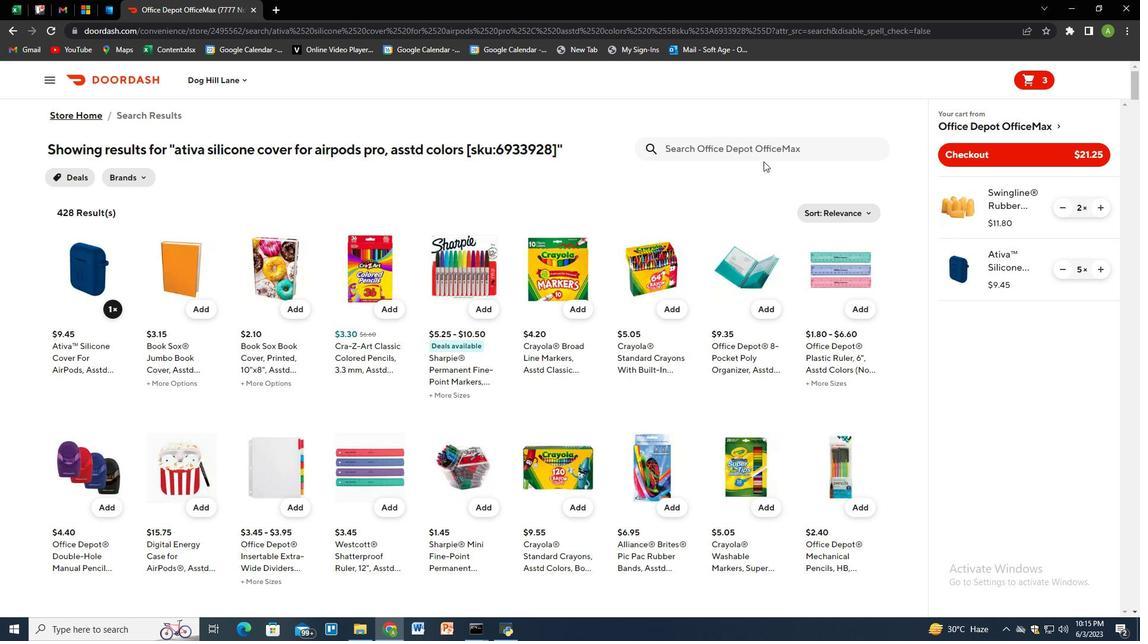 
Action: Mouse pressed left at (740, 150)
Screenshot: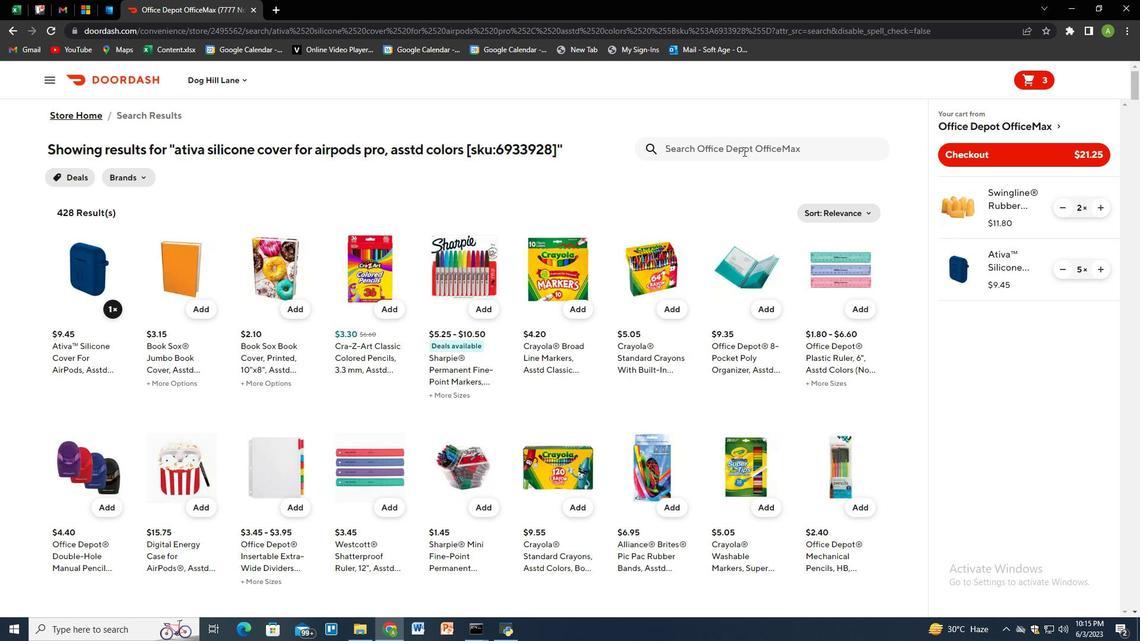 
Action: Key pressed scotch<Key.space>expressions<Key.space>decorative<Key.space>n<Key.backspace>masking<Key.space>tape,<Key.space>1x20<Key.space>yd.<Key.shift><<Key.backspace>,<Key.space>primary<Key.space>red<Key.space>[sku;<Key.backspace><Key.shift>:695324]<Key.enter>
Screenshot: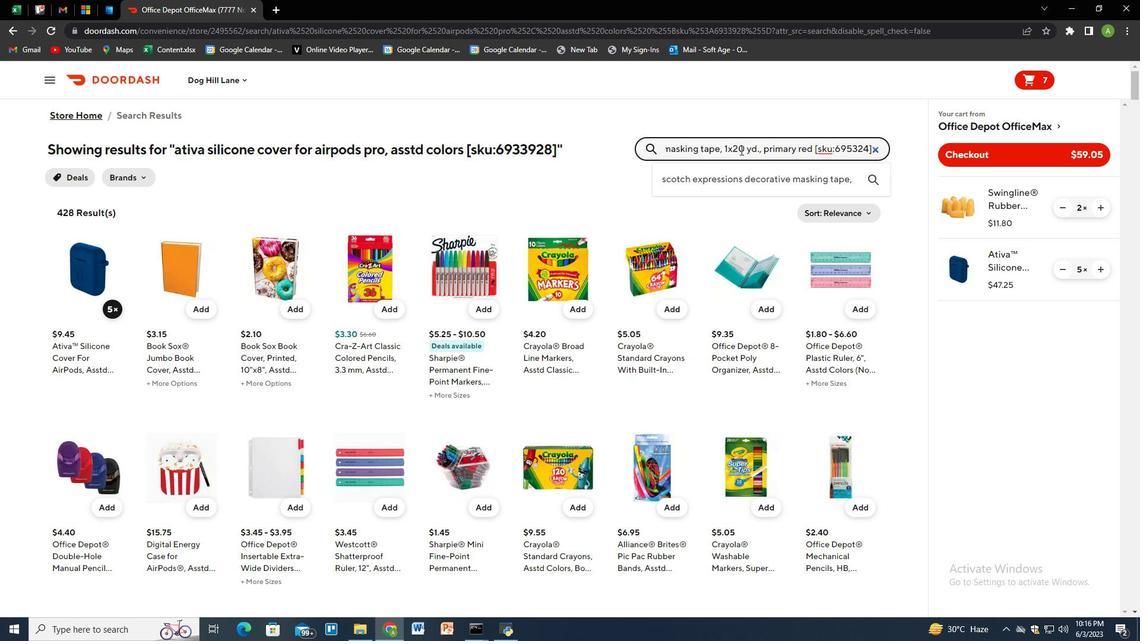 
Action: Mouse moved to (102, 323)
Screenshot: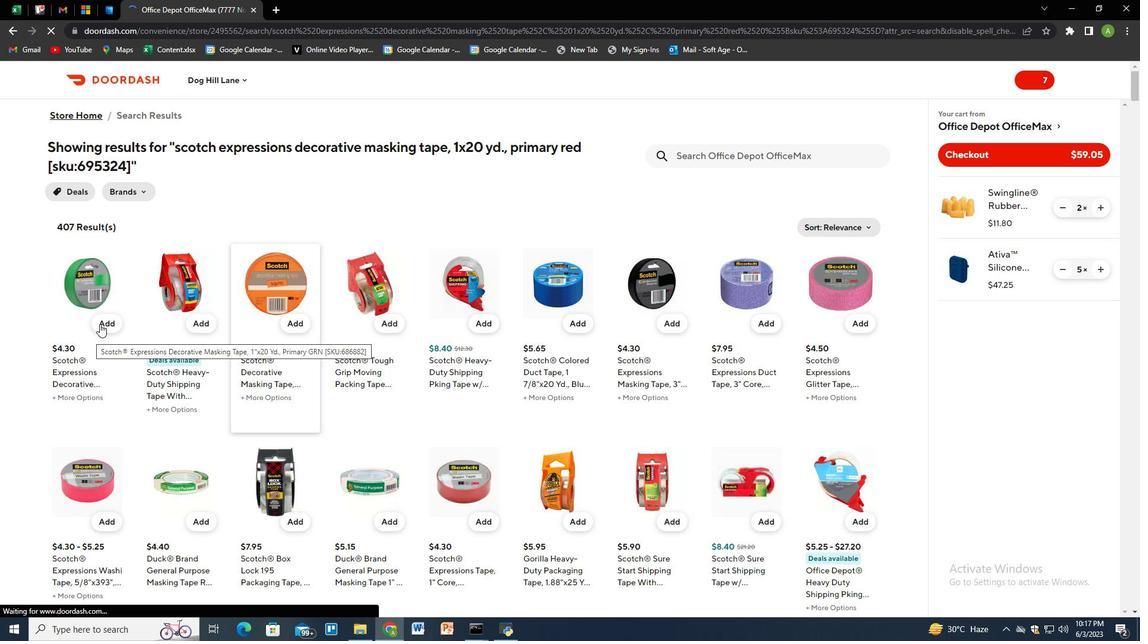 
Action: Mouse pressed left at (102, 323)
Screenshot: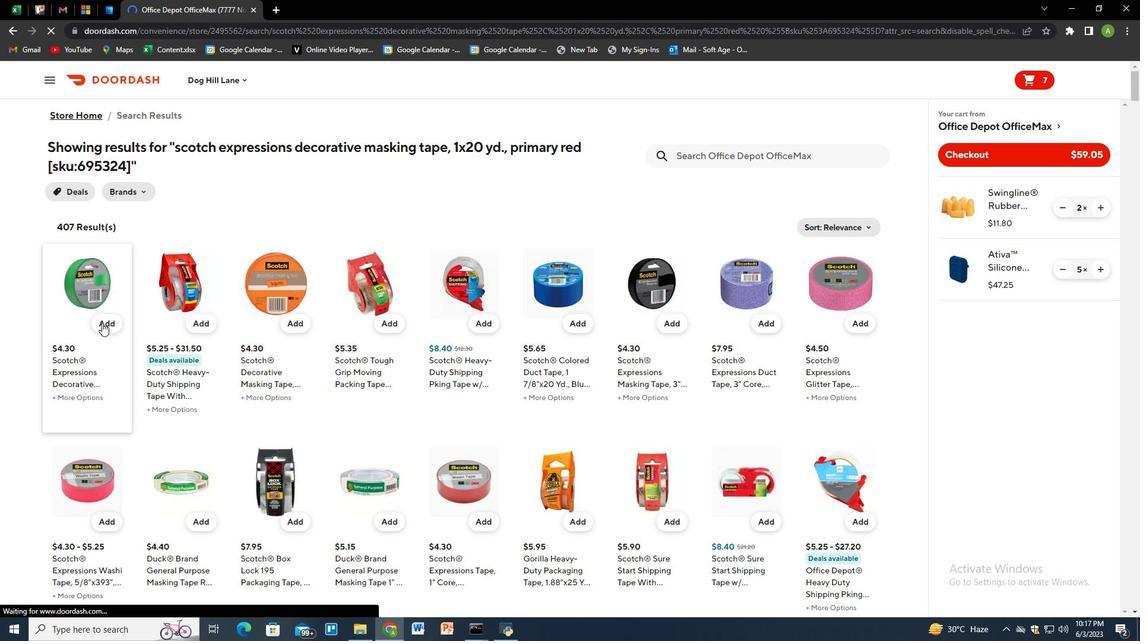
Action: Mouse moved to (387, 584)
Screenshot: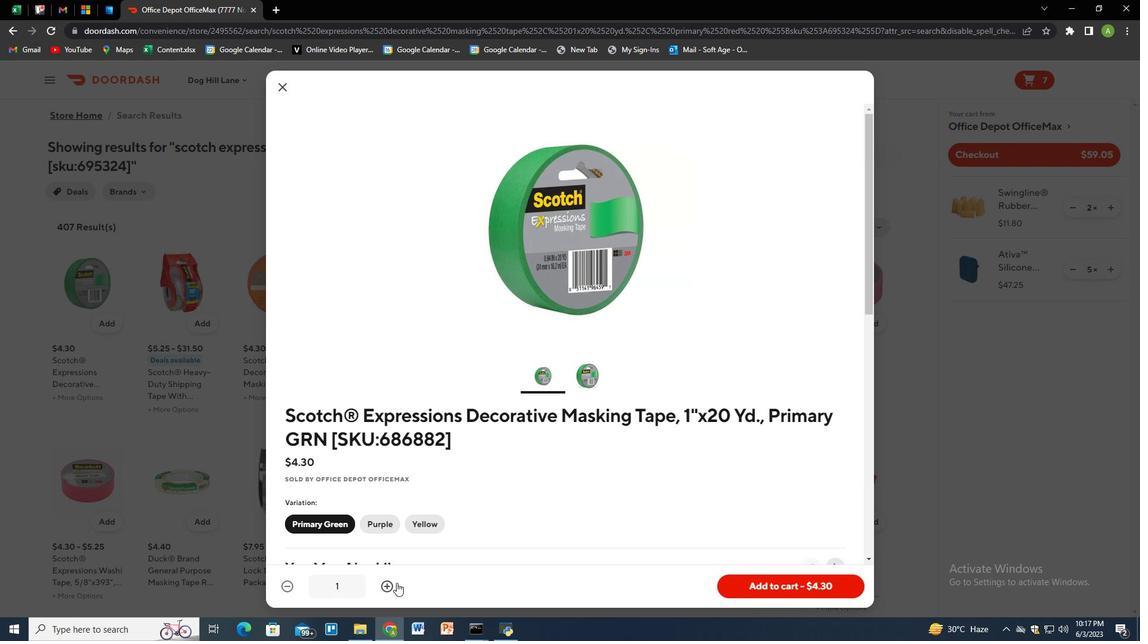 
Action: Mouse pressed left at (387, 584)
Screenshot: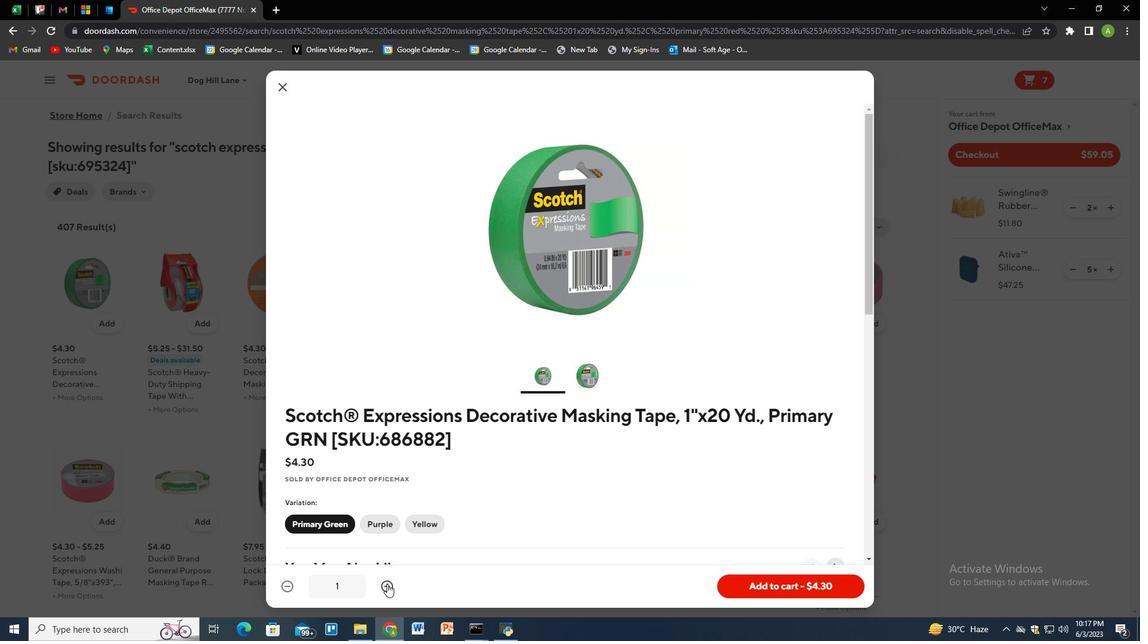 
Action: Mouse moved to (776, 581)
Screenshot: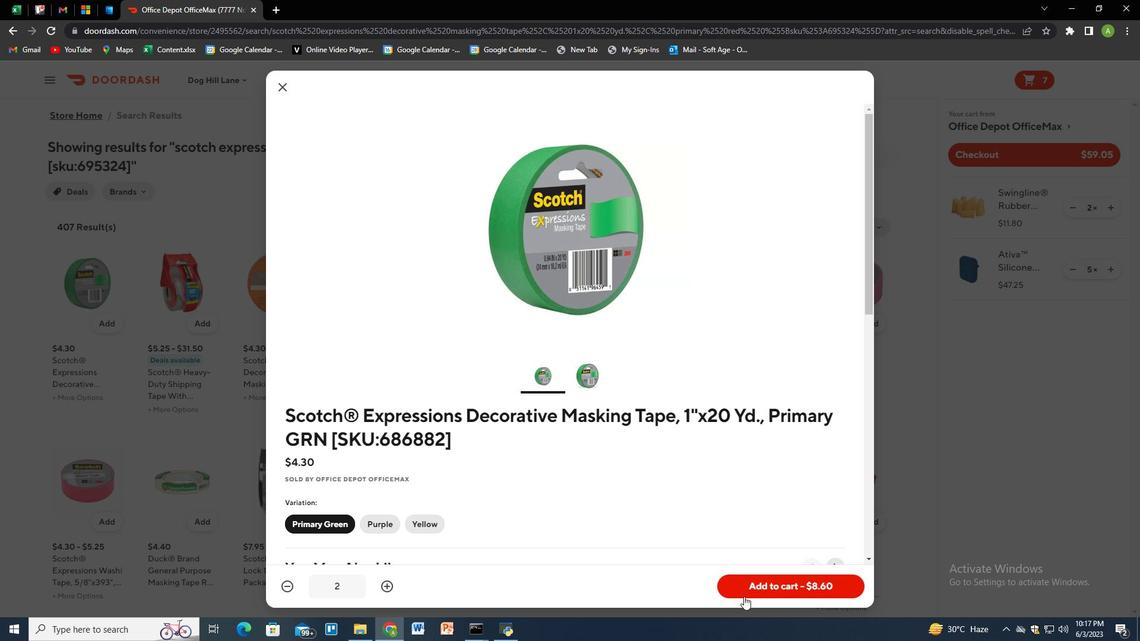 
Action: Mouse pressed left at (776, 581)
Screenshot: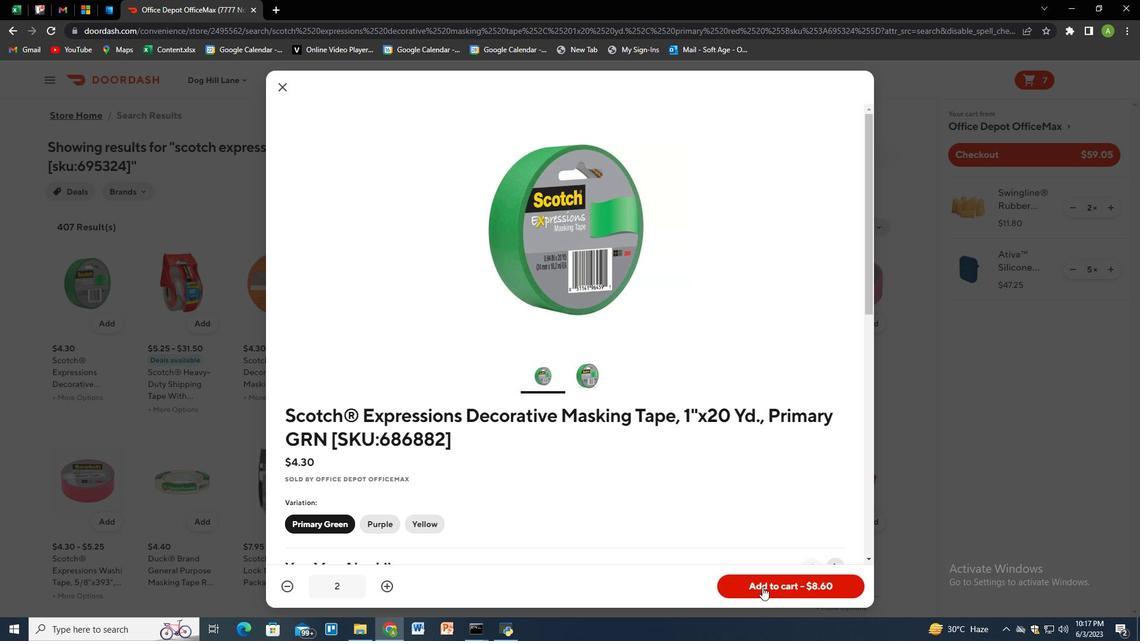 
Action: Mouse moved to (731, 161)
Screenshot: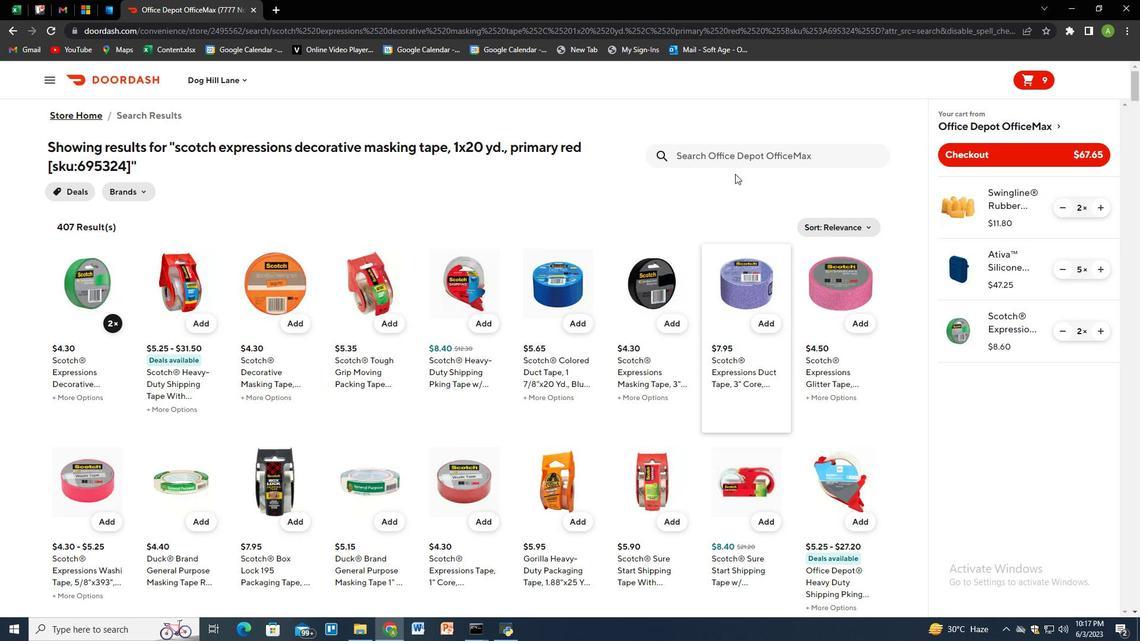 
Action: Mouse pressed left at (731, 161)
Screenshot: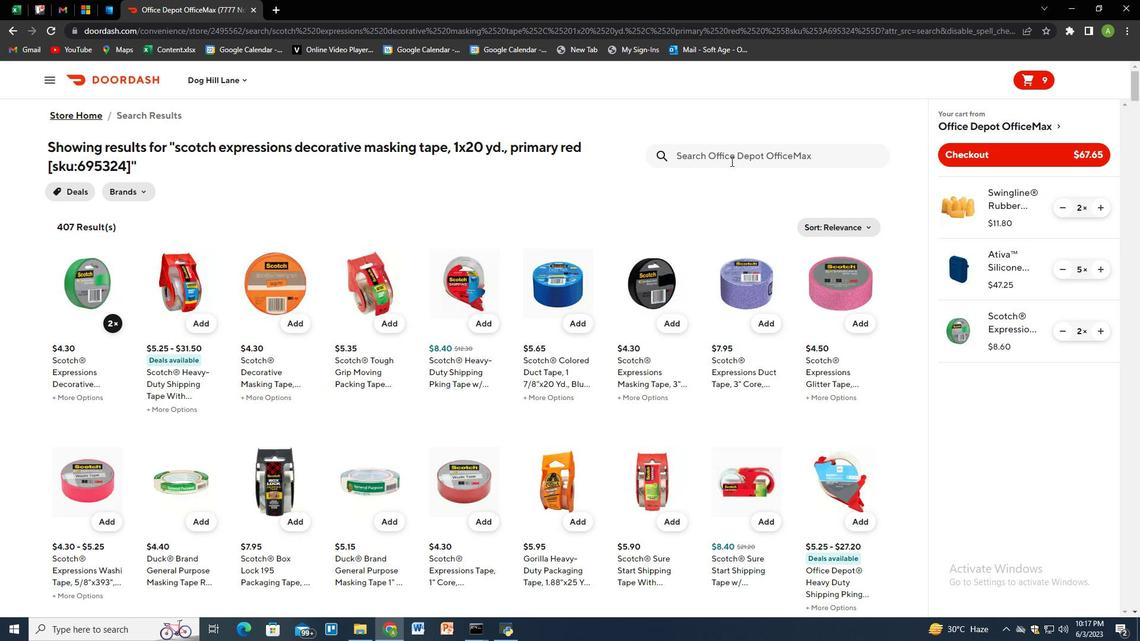 
Action: Key pressed powerade<Key.space>liqid<Key.left><Key.left>u<Key.right><Key.right><Key.right><Key.space>hydration<Key.space>eng<Key.backspace>ee<Key.backspace>rgy<Key.space>drink,<Key.space>mountain<Key.space>blast<Key.space><Key.shift_r><Key.shift_r>(berry<Key.shift_r><Key.shift_r><Key.shift_r><Key.shift_r><Key.shift_r>),<Key.space>20<Key.space>oz<Key.space>[sku;<Key.backspace><Key.shift><Key.shift><Key.shift>:440980]<Key.enter>
Screenshot: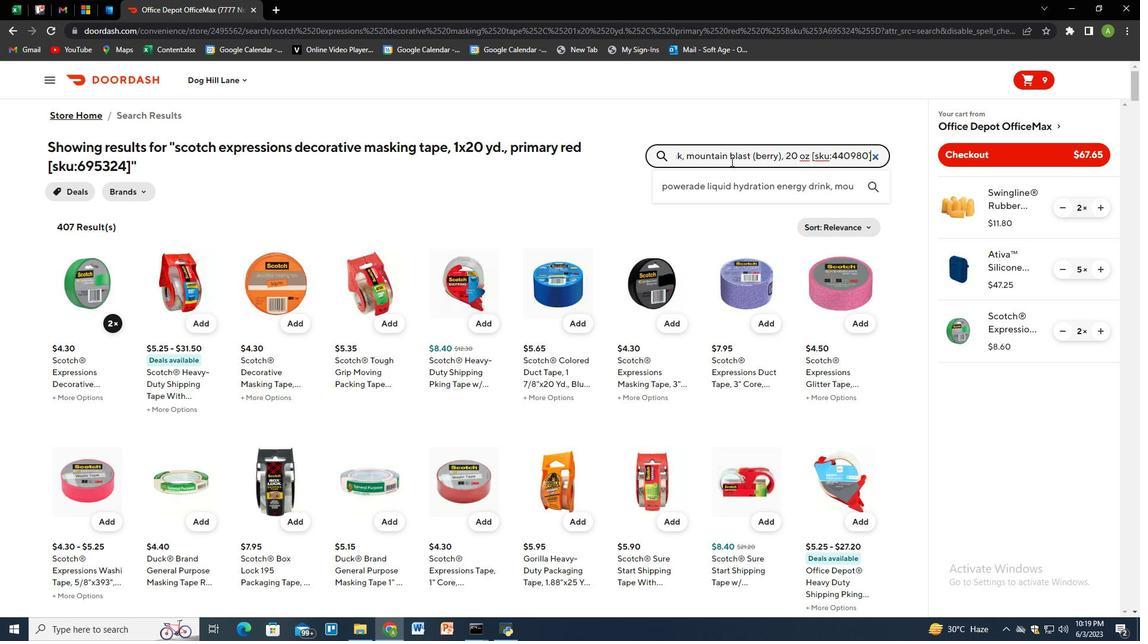 
Action: Mouse moved to (108, 320)
Screenshot: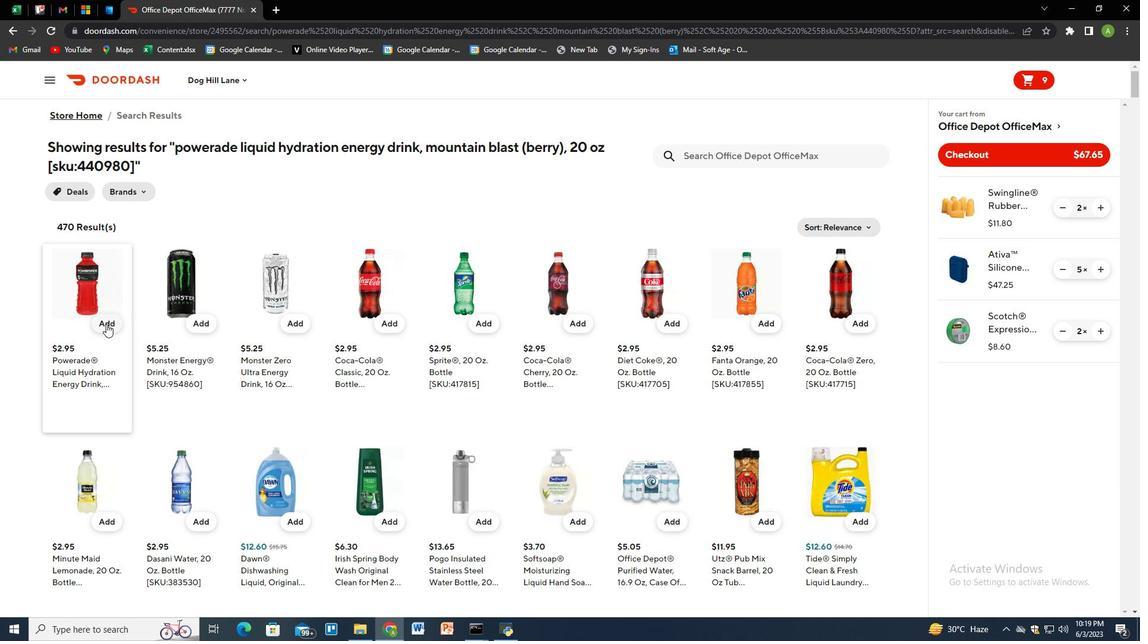 
Action: Mouse pressed left at (108, 320)
Screenshot: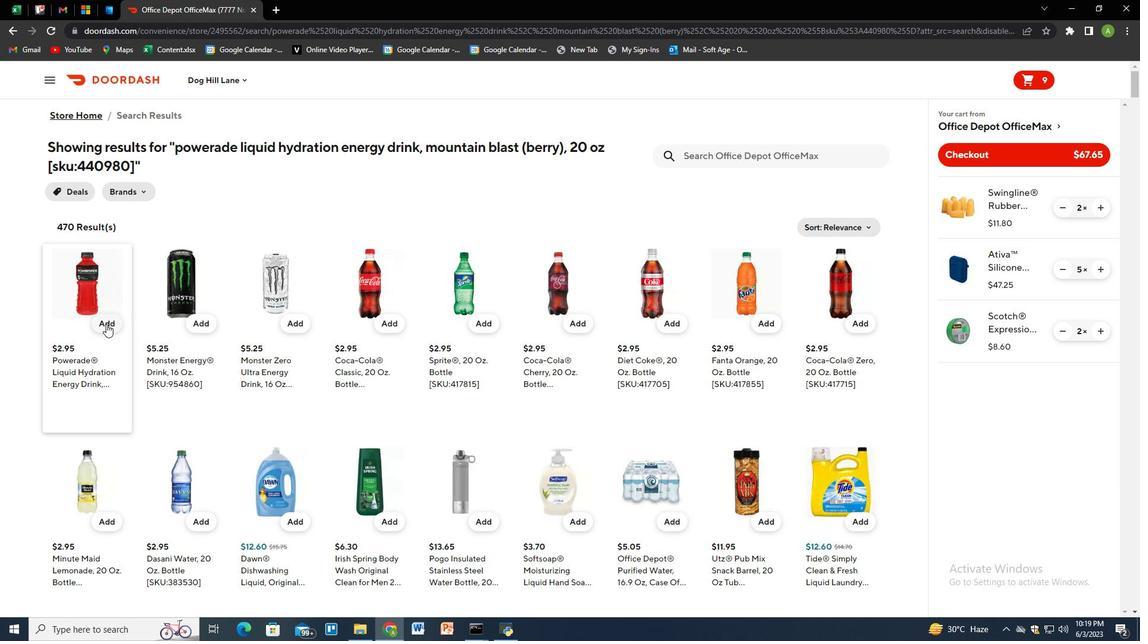 
Action: Mouse moved to (736, 150)
Screenshot: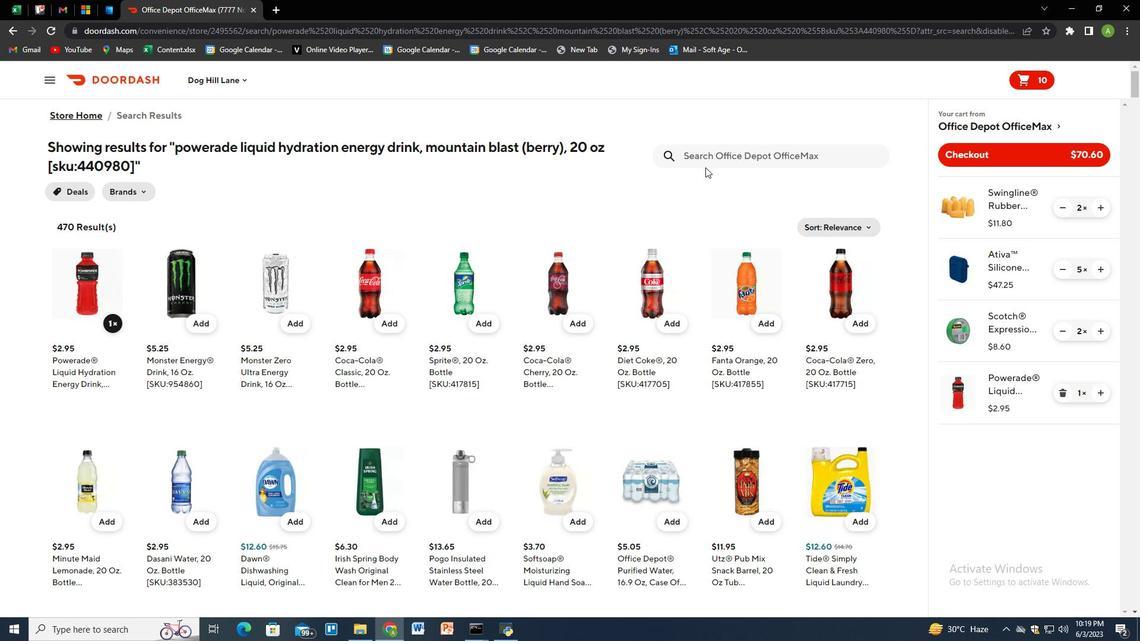 
Action: Mouse pressed left at (736, 150)
Screenshot: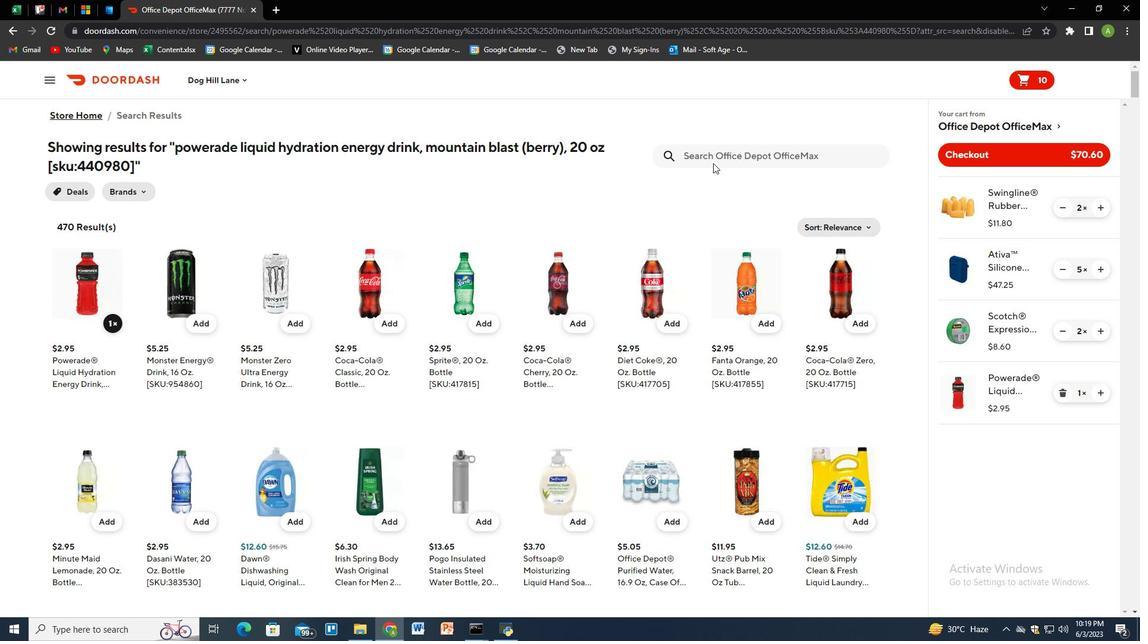 
Action: Key pressed allsp<Key.backspace>op<Key.space>memory<Key.space>foam<Key.space>mouse<Key.space>pad,<Key.space>0.25hx9.75wx11.5d,<Key.space>blk<Key.space>[sku<Key.shift>:
Screenshot: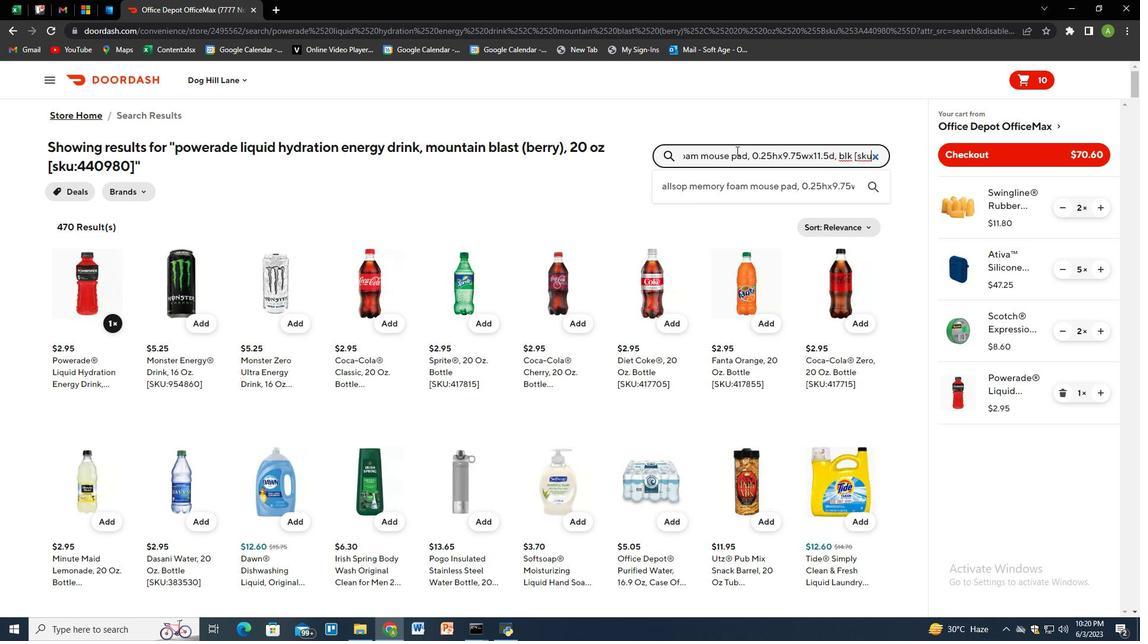 
Action: Mouse moved to (737, 149)
Screenshot: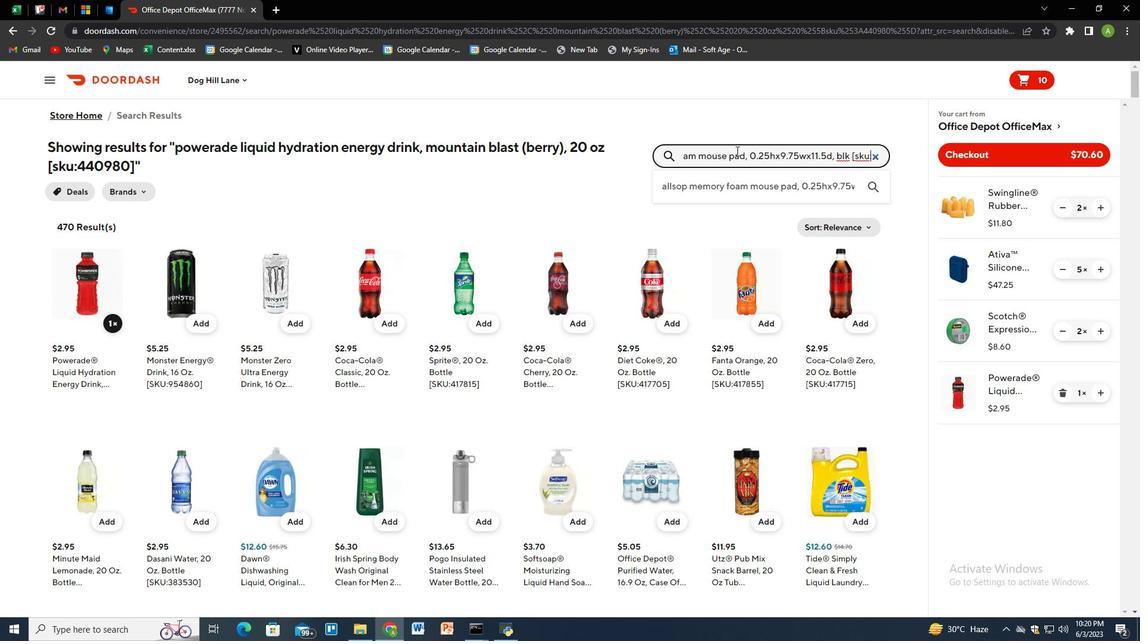 
Action: Key pressed 486108]<Key.enter>
Screenshot: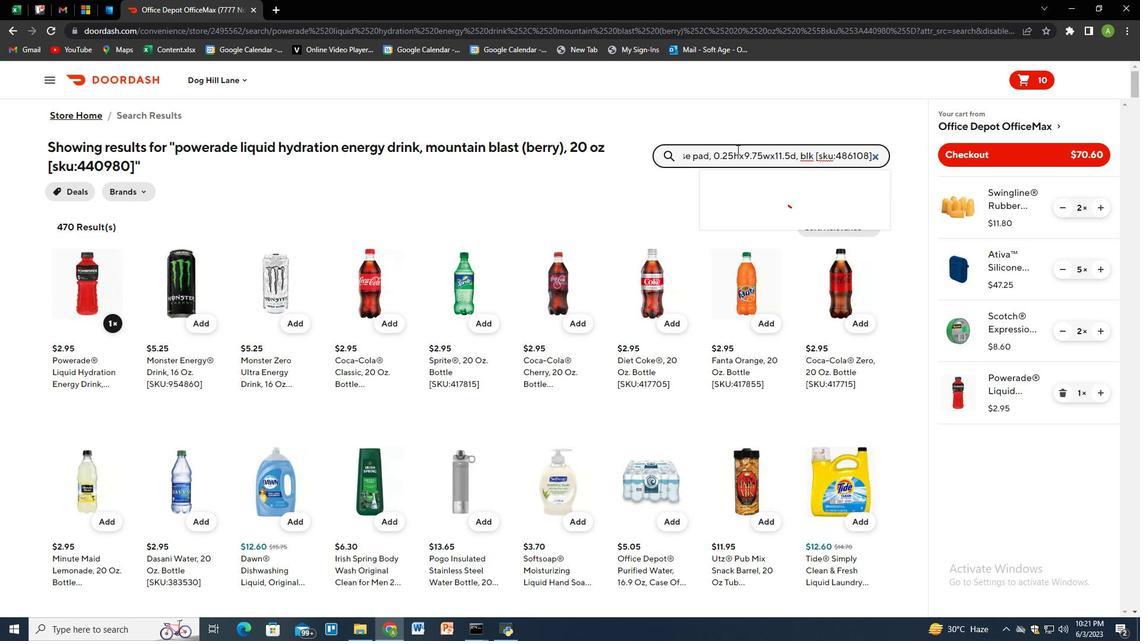 
Action: Mouse moved to (106, 304)
Screenshot: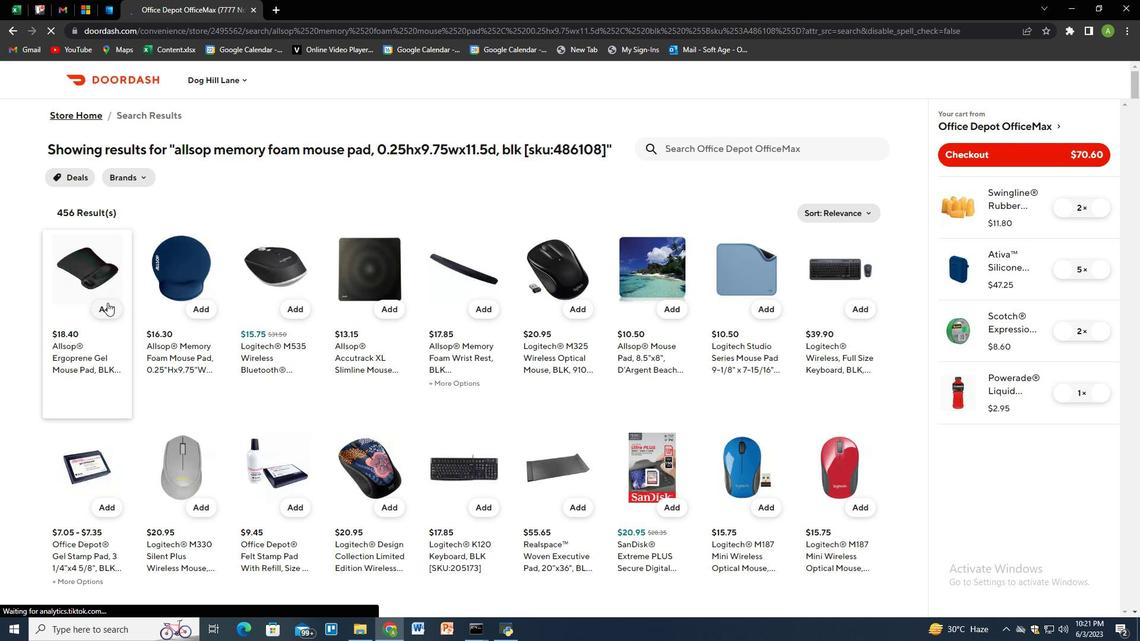 
Action: Mouse pressed left at (106, 304)
Screenshot: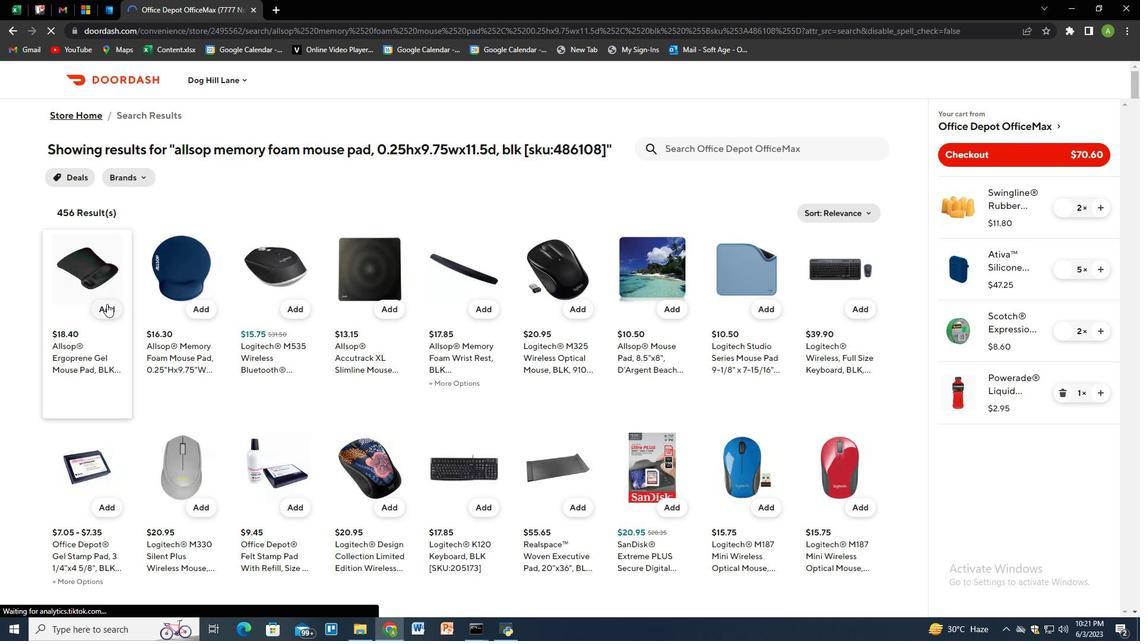 
Action: Mouse moved to (973, 162)
Screenshot: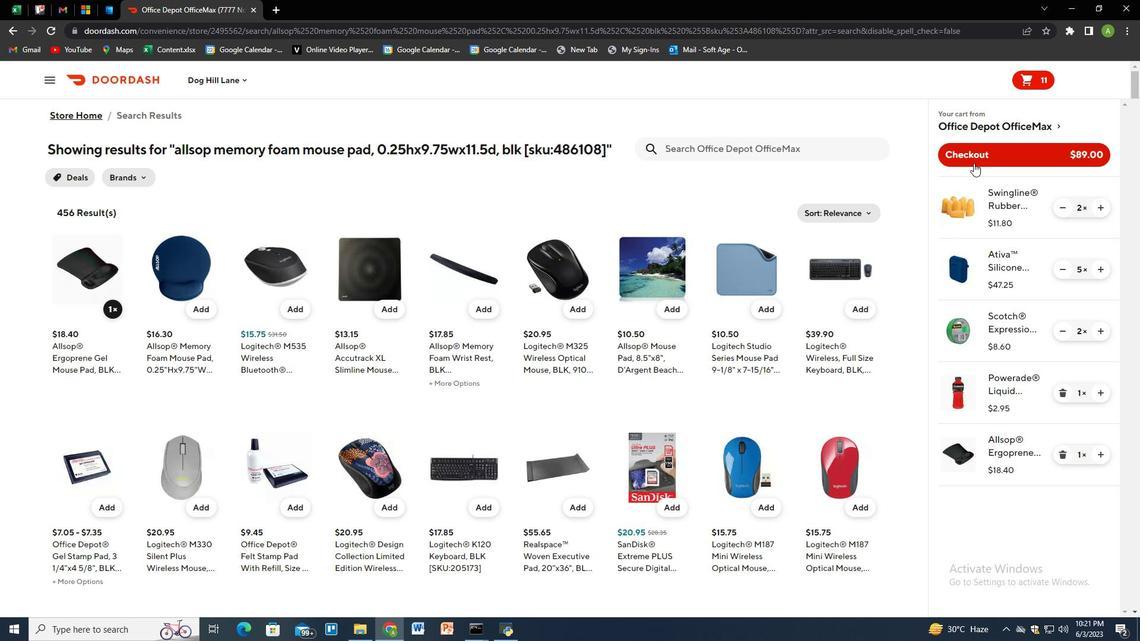 
Action: Mouse pressed left at (973, 162)
Screenshot: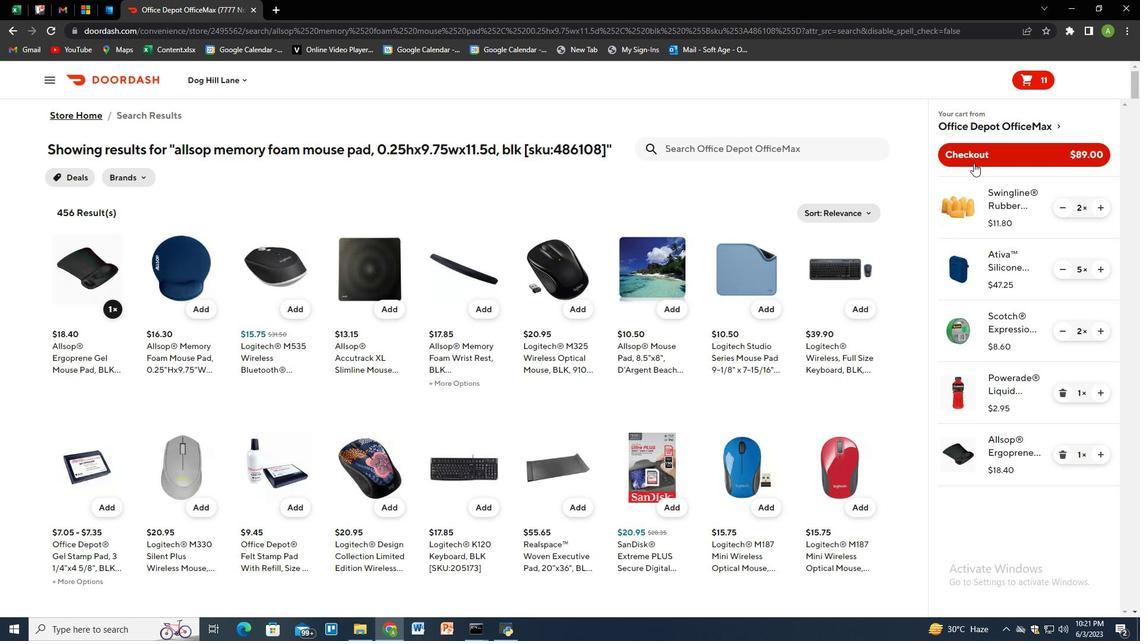 
